 Task: Add an event with the title Project Evaluation and Lessons Learned Discussion, date ''2023/10/27'', time 7:00 AM to 9:00 AMand add a description: The training workshop will begin with an exploration of the key principles and qualities of effective team leadership. Participants will gain an understanding of the different leadership styles and approaches, and how to adapt their leadership style to meet the needs of their team and organization._x000D_
Select event color  Graphite . Add location for the event as: Helsinki, Finland, logged in from the account softage.3@softage.netand send the event invitation to softage.8@softage.net and softage.9@softage.net. Set a reminder for the event Doesn''t repeat
Action: Mouse moved to (60, 95)
Screenshot: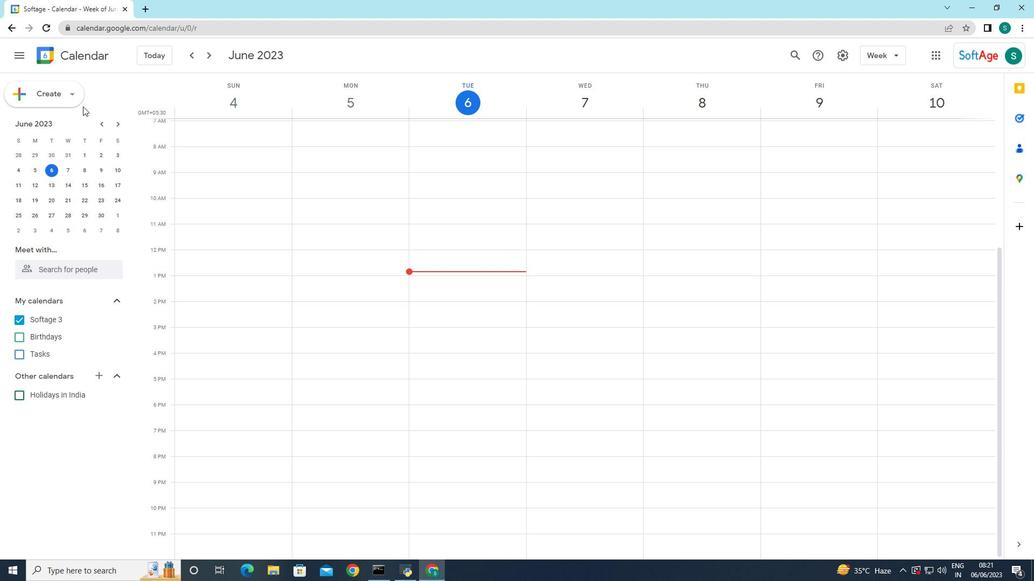 
Action: Mouse pressed left at (60, 95)
Screenshot: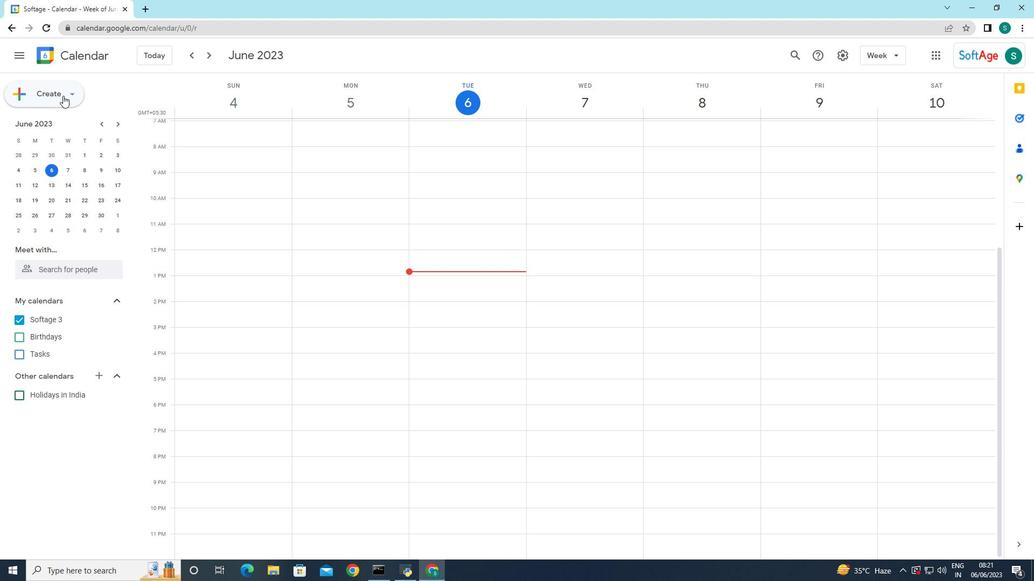 
Action: Mouse moved to (66, 120)
Screenshot: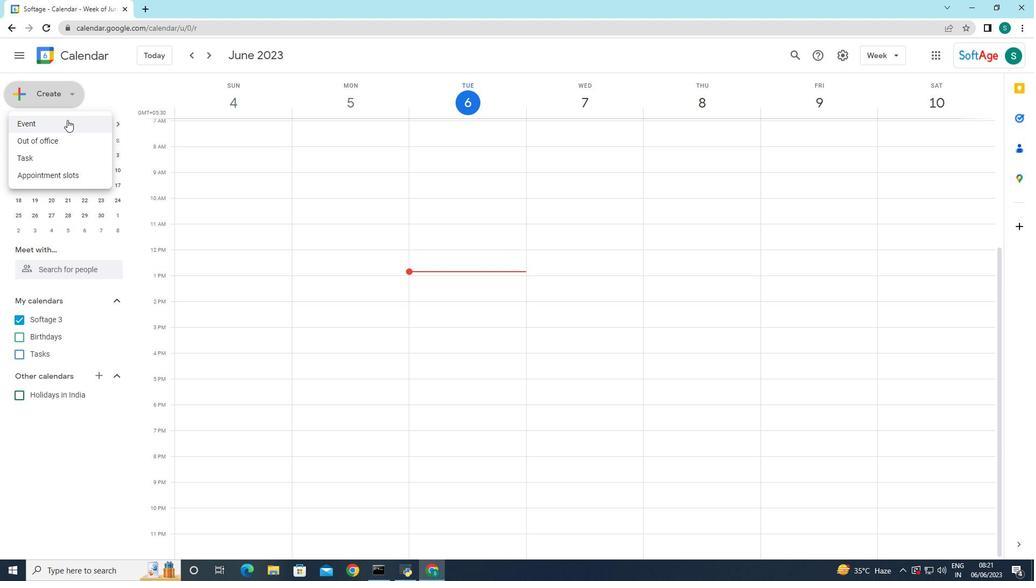 
Action: Mouse pressed left at (66, 120)
Screenshot: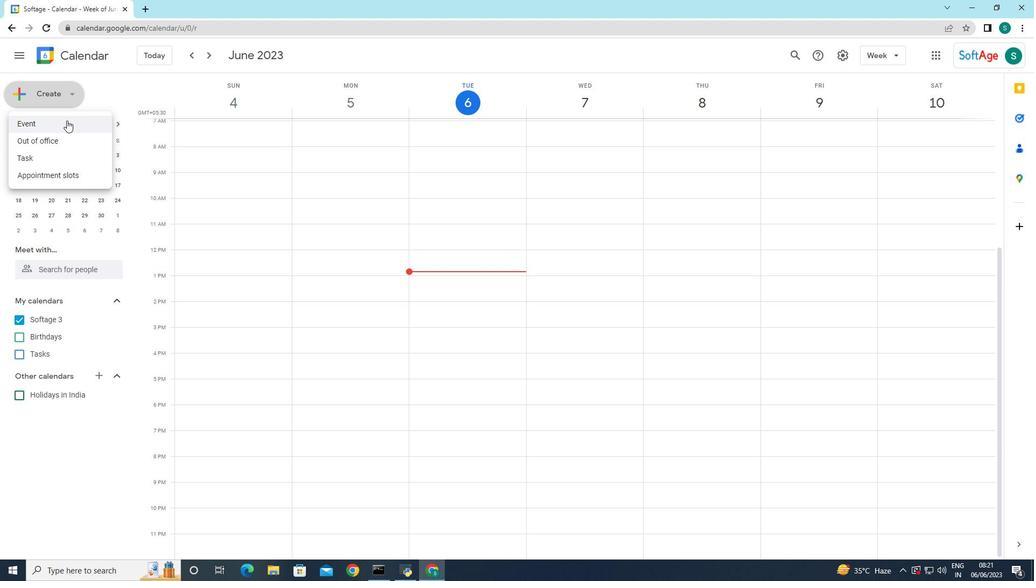
Action: Mouse moved to (326, 431)
Screenshot: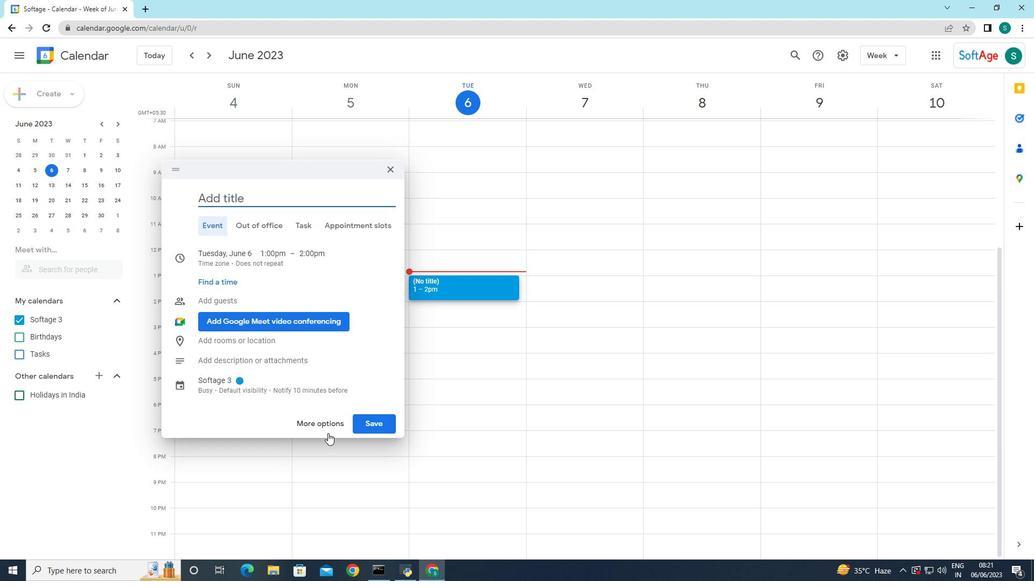 
Action: Mouse pressed left at (326, 431)
Screenshot: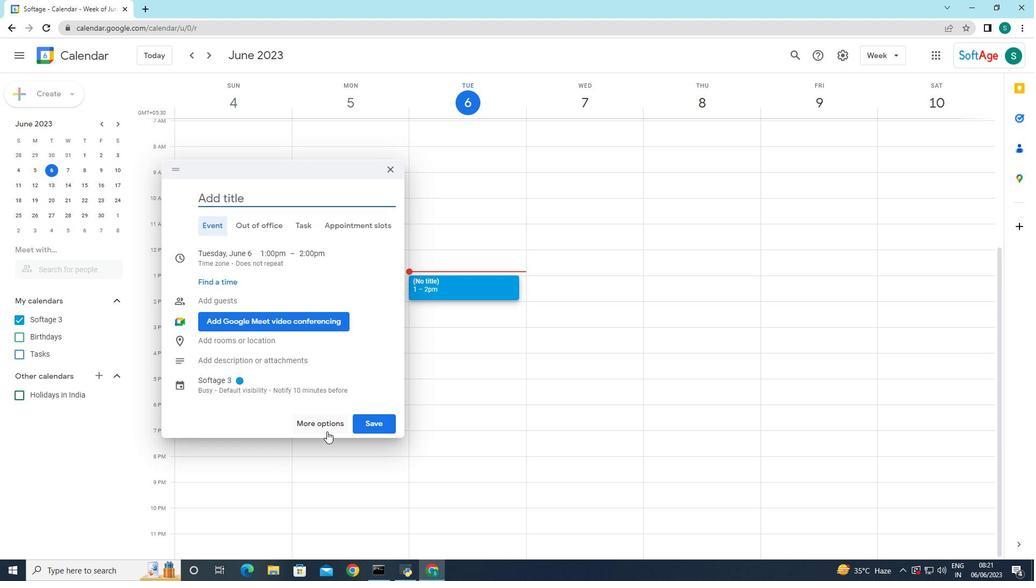 
Action: Mouse moved to (114, 61)
Screenshot: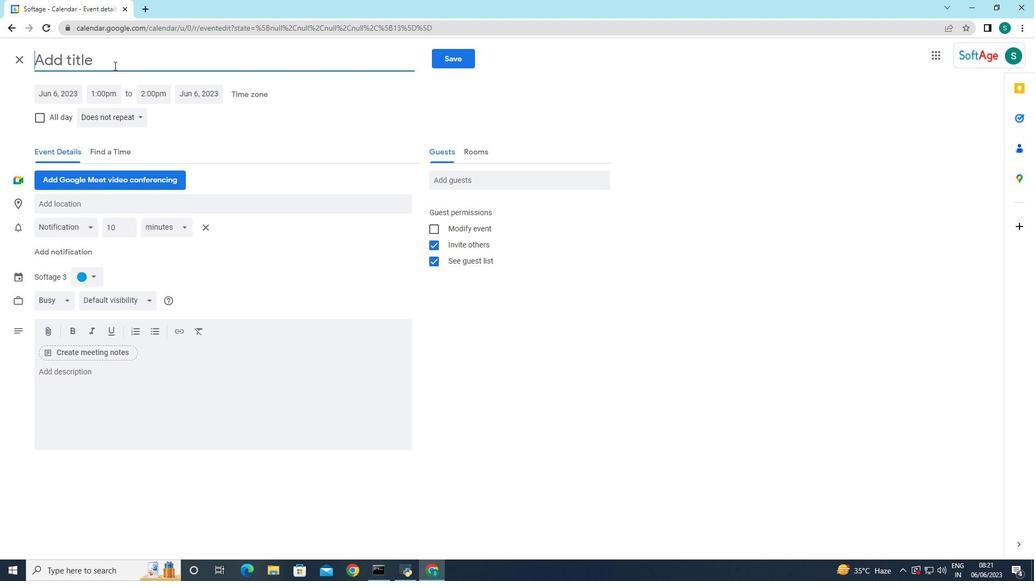 
Action: Mouse pressed left at (114, 61)
Screenshot: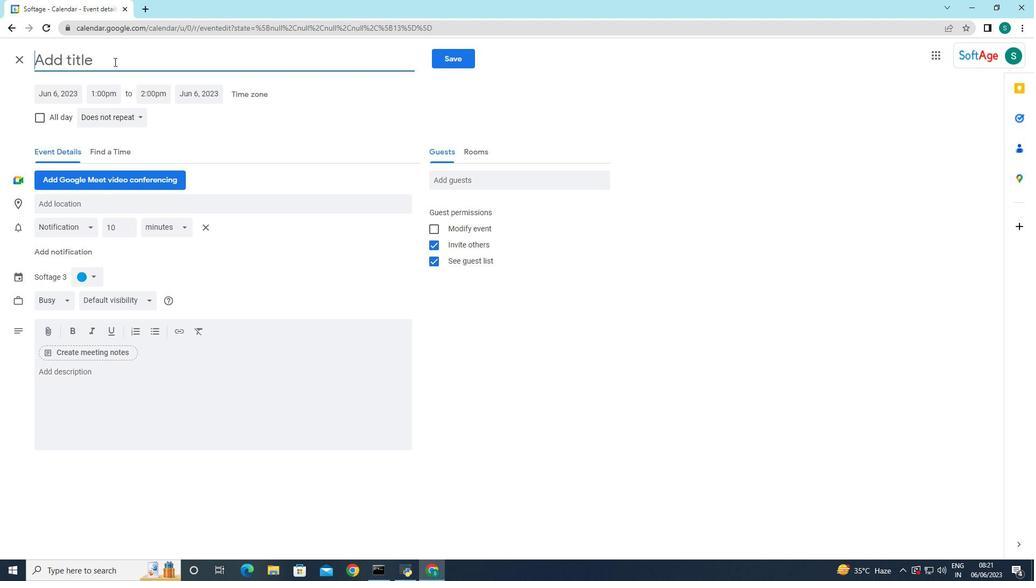 
Action: Key pressed <Key.caps_lock>P<Key.caps_lock>roject<Key.space><Key.caps_lock>E<Key.caps_lock>valuation<Key.space>and<Key.space><Key.caps_lock>L<Key.caps_lock>essons<Key.space><Key.caps_lock>LE=<Key.caps_lock>e<Key.backspace><Key.backspace><Key.backspace>earned<Key.space><Key.caps_lock>D<Key.caps_lock>iscussion<Key.space><Key.backspace>
Screenshot: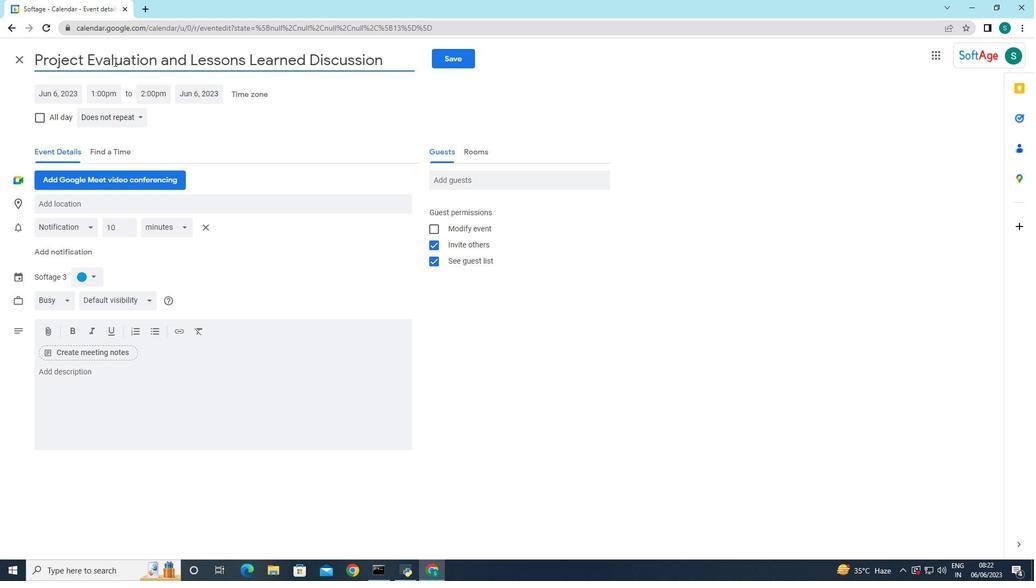 
Action: Mouse moved to (295, 131)
Screenshot: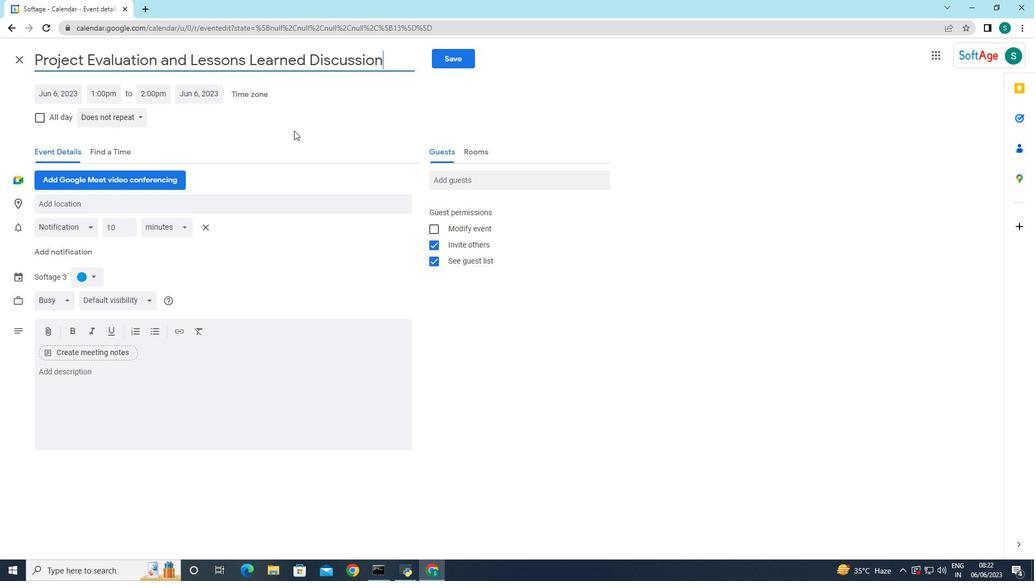 
Action: Mouse pressed left at (295, 131)
Screenshot: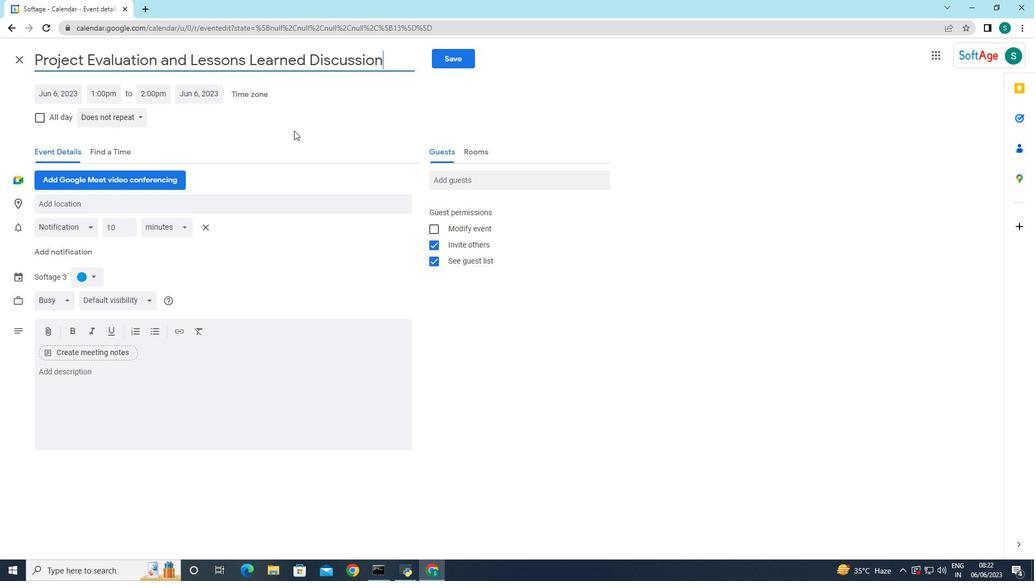 
Action: Mouse moved to (97, 92)
Screenshot: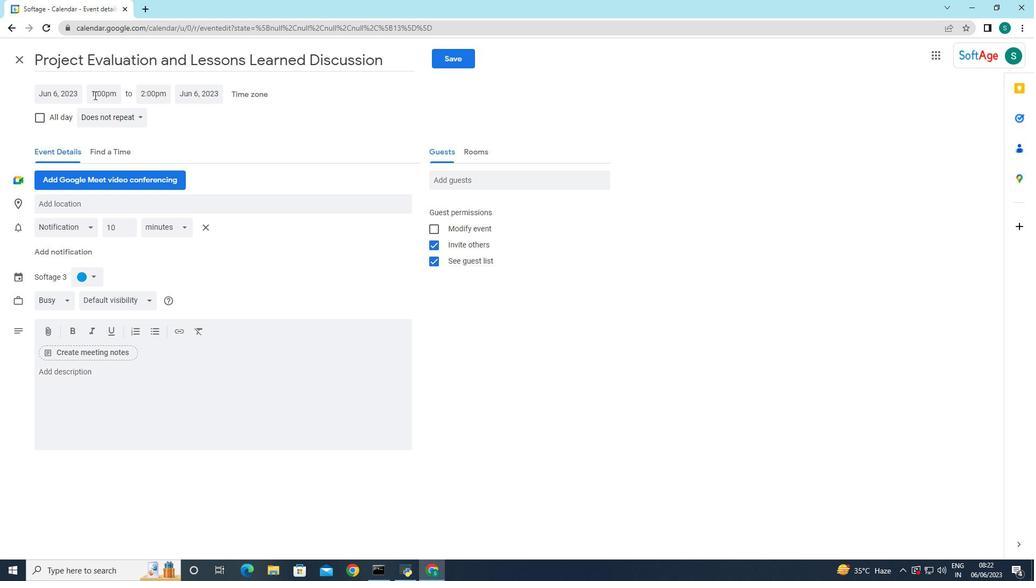 
Action: Mouse pressed left at (97, 92)
Screenshot: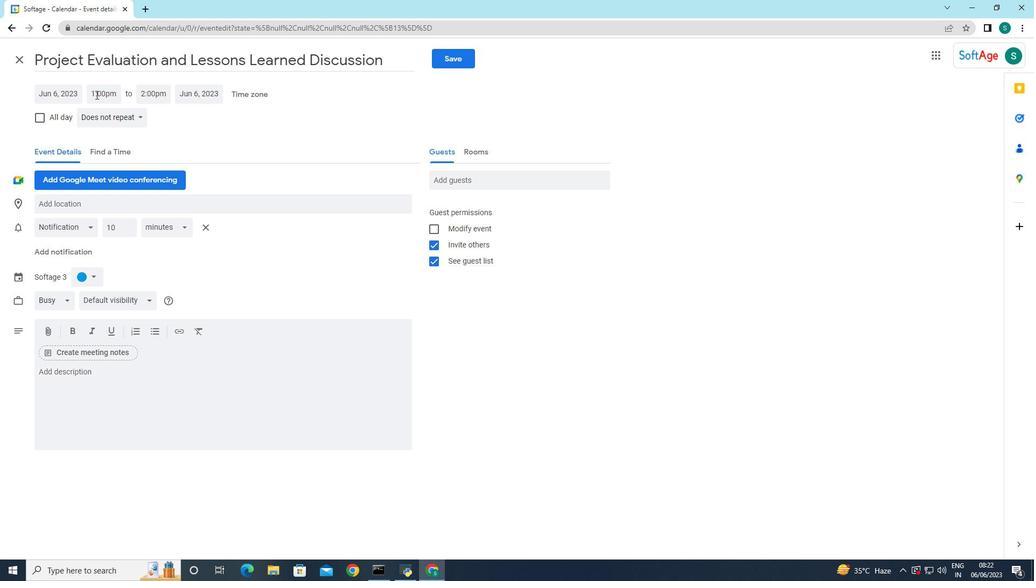 
Action: Mouse moved to (121, 187)
Screenshot: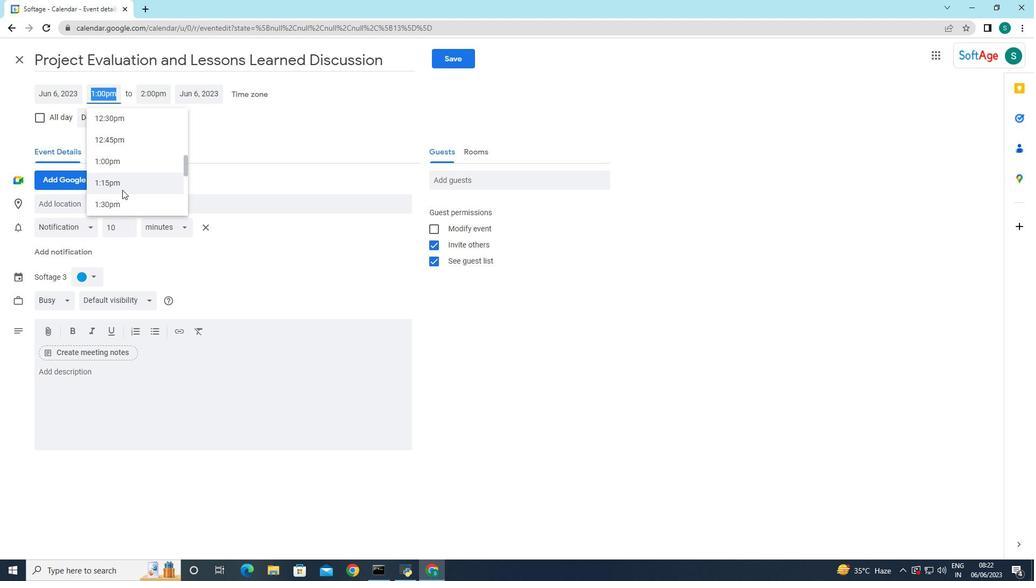
Action: Mouse scrolled (121, 187) with delta (0, 0)
Screenshot: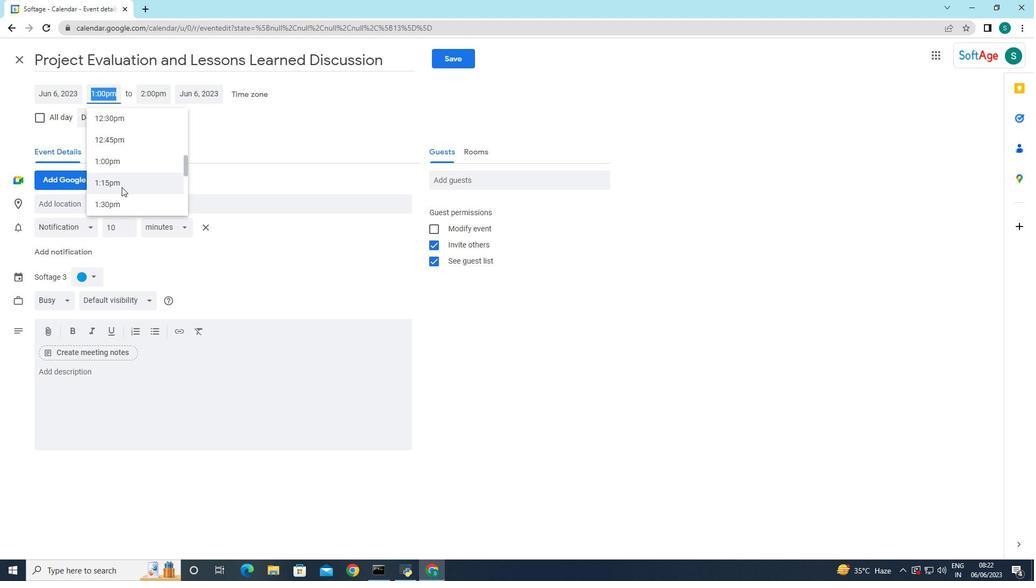 
Action: Mouse scrolled (121, 187) with delta (0, 0)
Screenshot: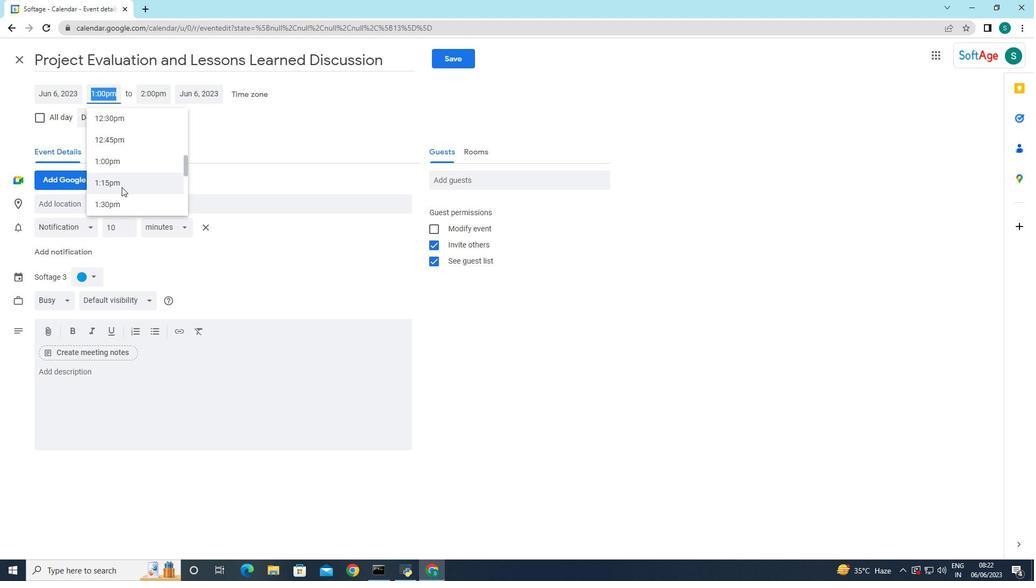 
Action: Mouse scrolled (121, 187) with delta (0, 0)
Screenshot: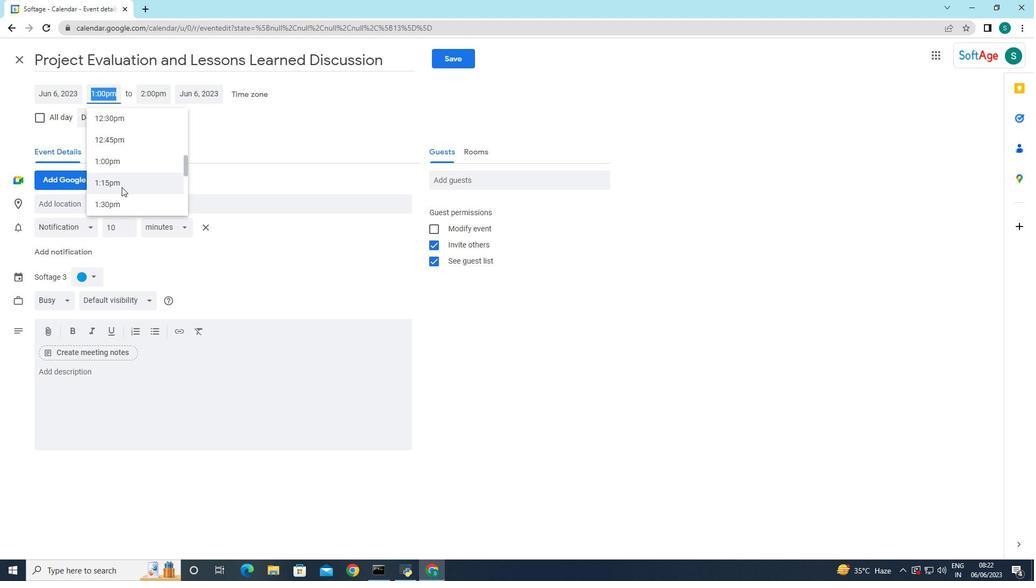 
Action: Mouse moved to (121, 186)
Screenshot: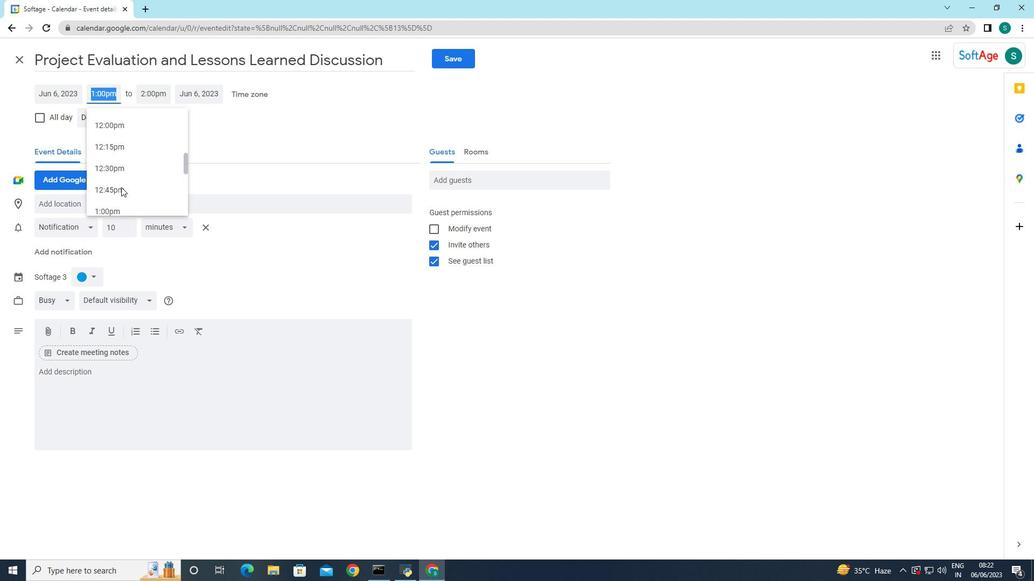 
Action: Mouse scrolled (121, 187) with delta (0, 0)
Screenshot: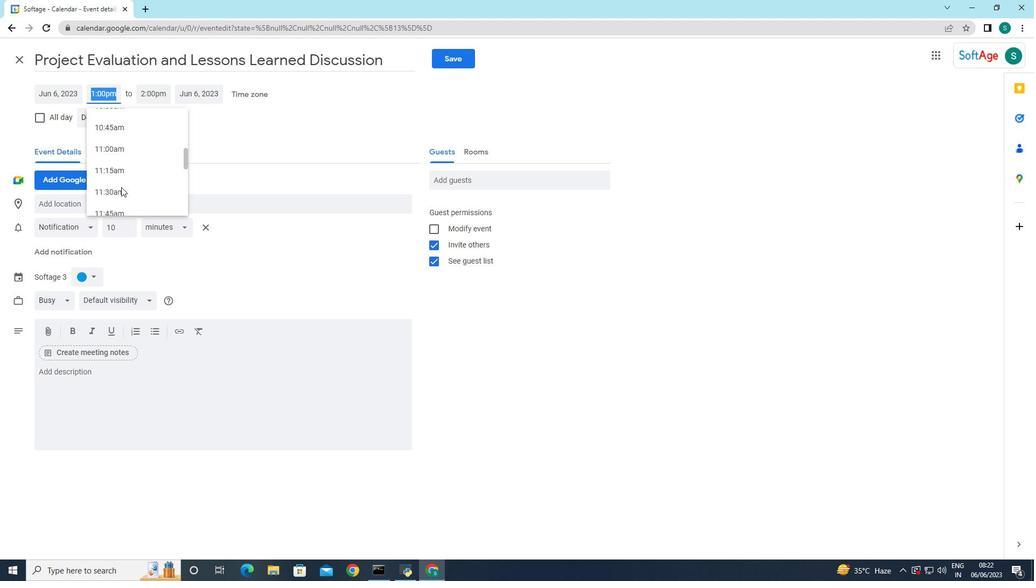 
Action: Mouse scrolled (121, 187) with delta (0, 0)
Screenshot: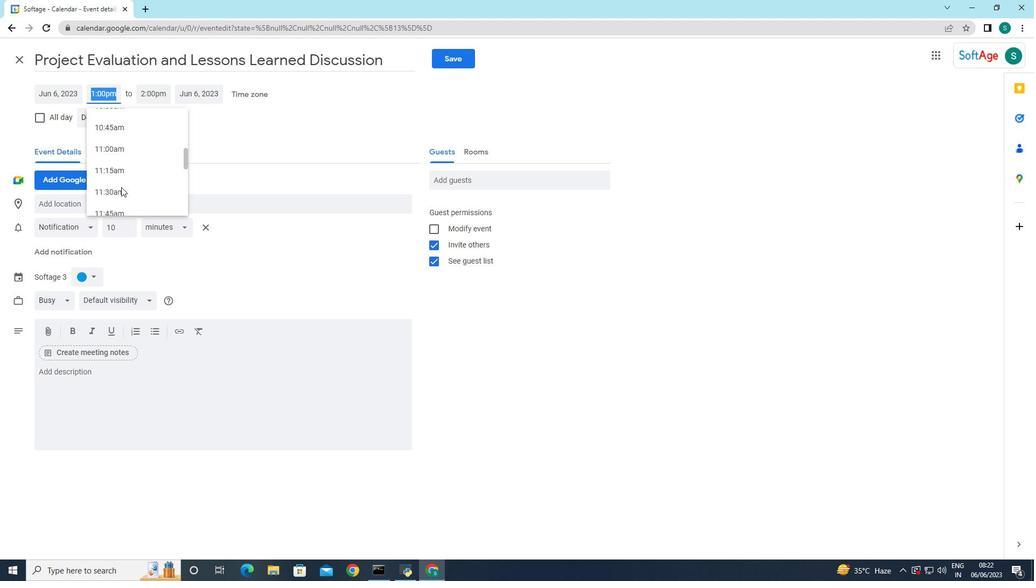 
Action: Mouse scrolled (121, 187) with delta (0, 0)
Screenshot: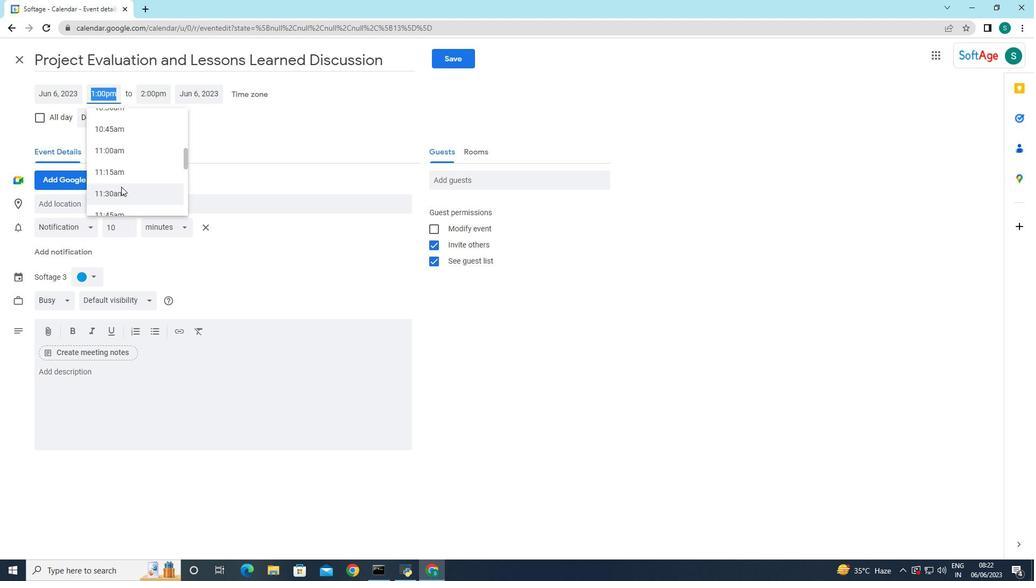 
Action: Mouse scrolled (121, 187) with delta (0, 0)
Screenshot: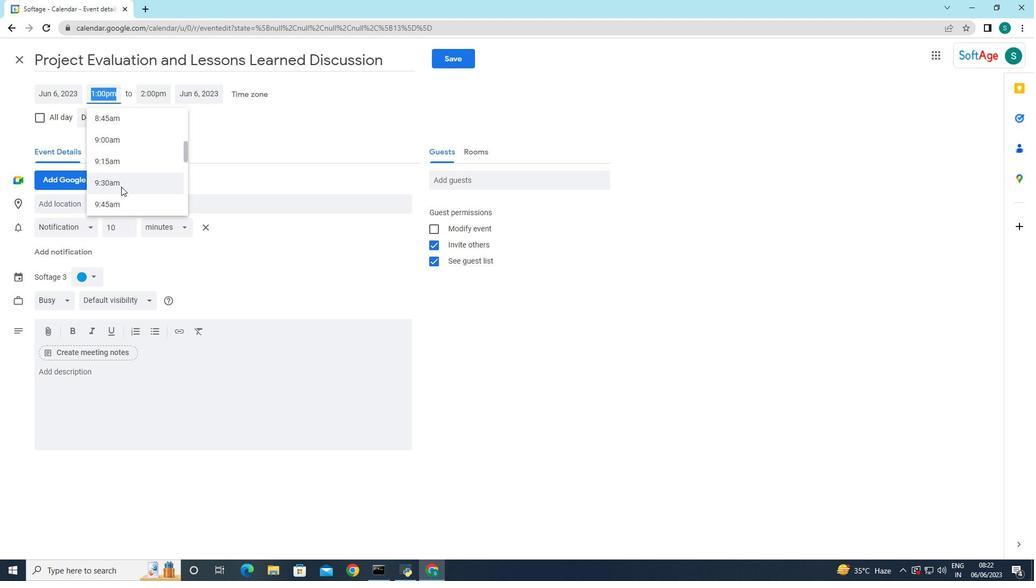 
Action: Mouse scrolled (121, 187) with delta (0, 0)
Screenshot: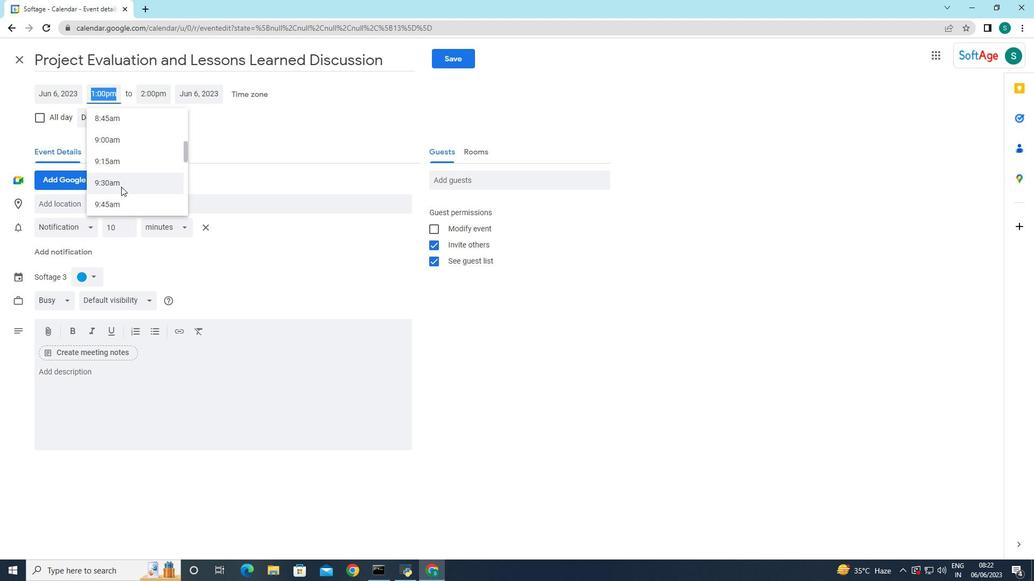 
Action: Mouse moved to (114, 131)
Screenshot: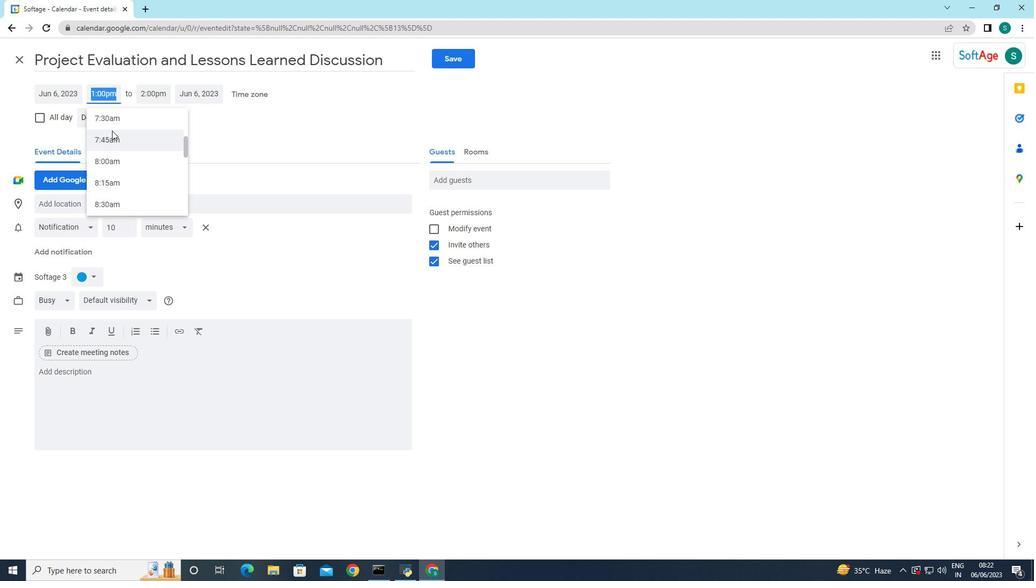 
Action: Mouse scrolled (114, 132) with delta (0, 0)
Screenshot: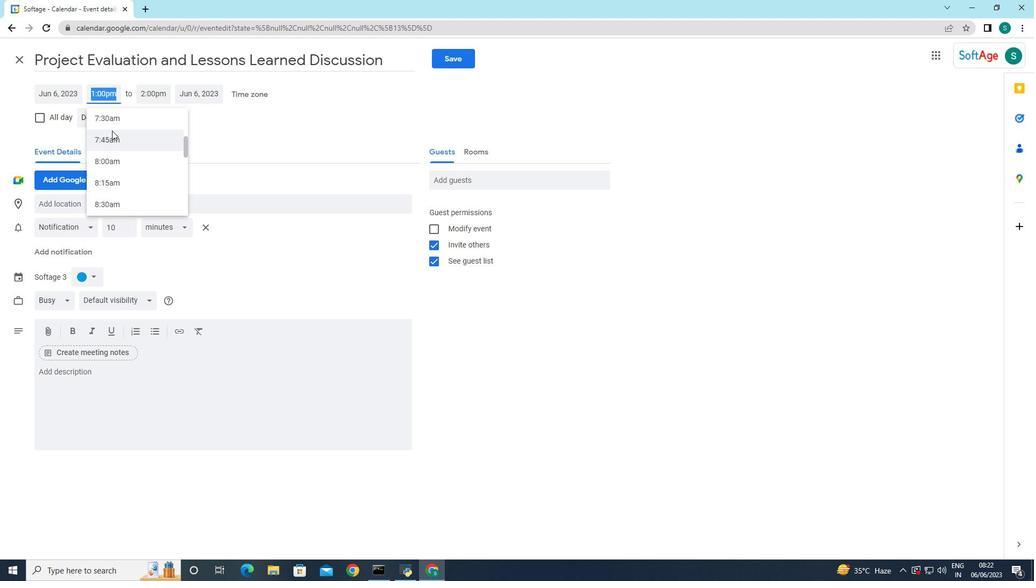 
Action: Mouse moved to (113, 172)
Screenshot: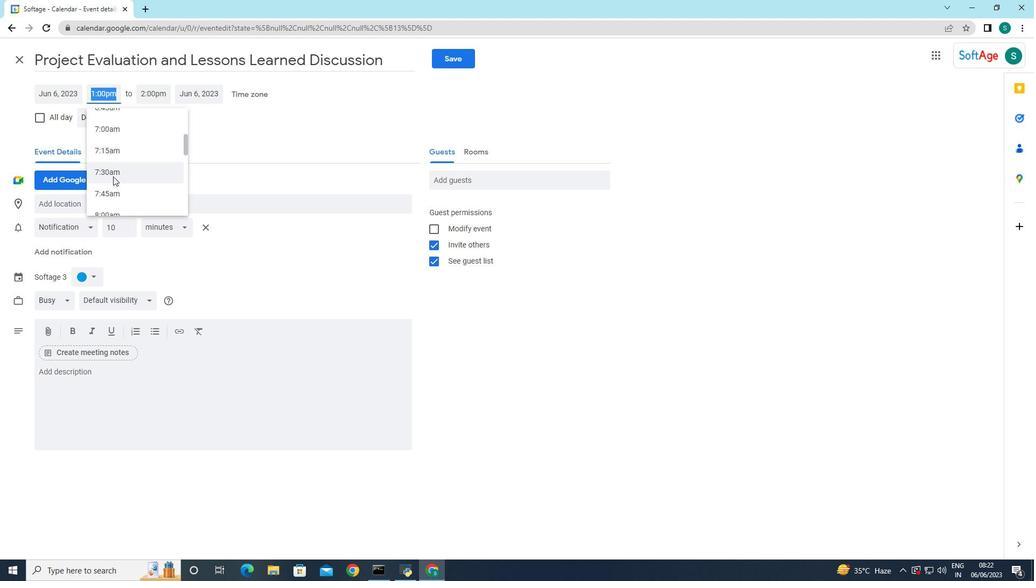 
Action: Mouse pressed left at (113, 172)
Screenshot: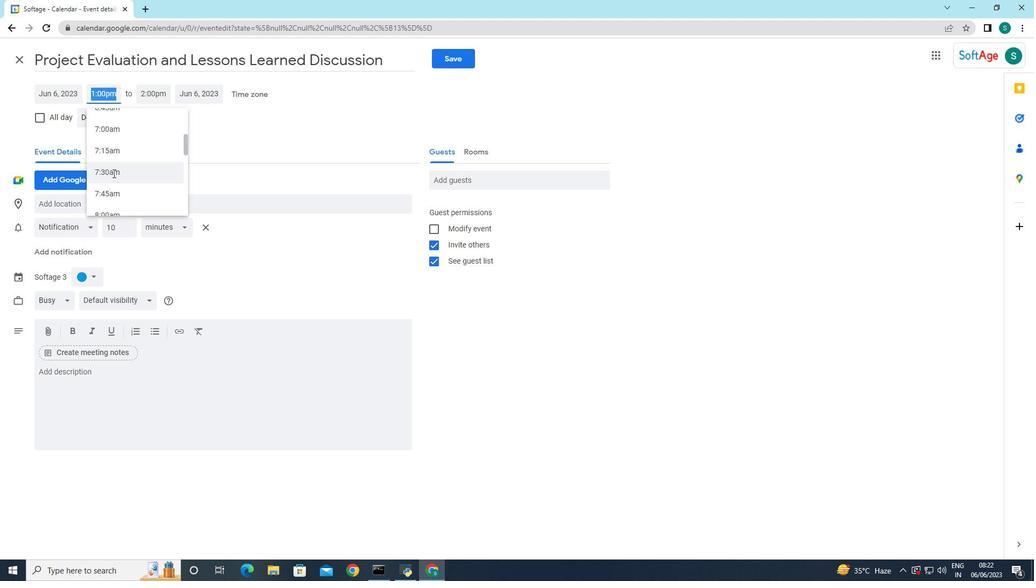 
Action: Mouse moved to (101, 91)
Screenshot: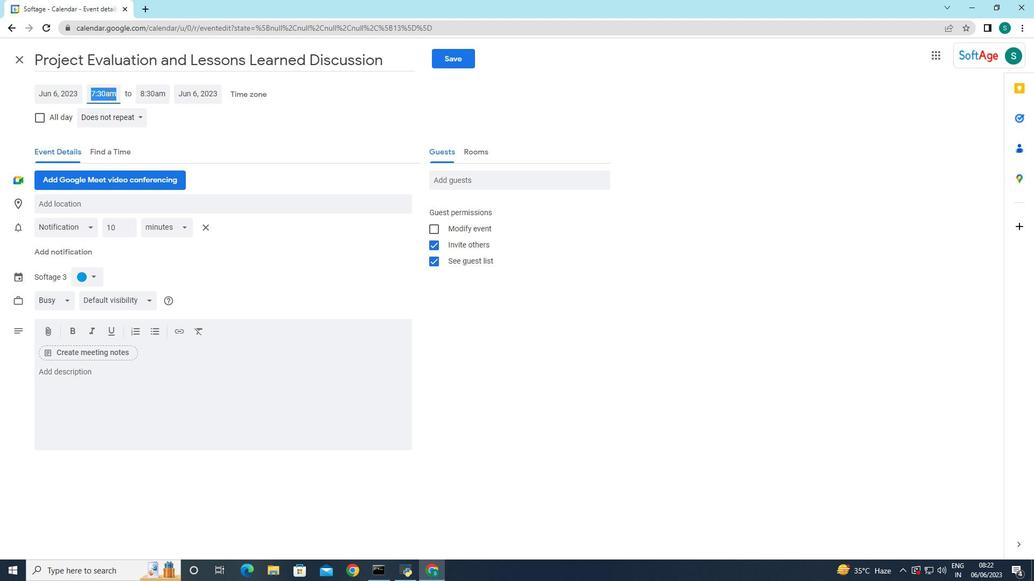 
Action: Mouse pressed left at (101, 91)
Screenshot: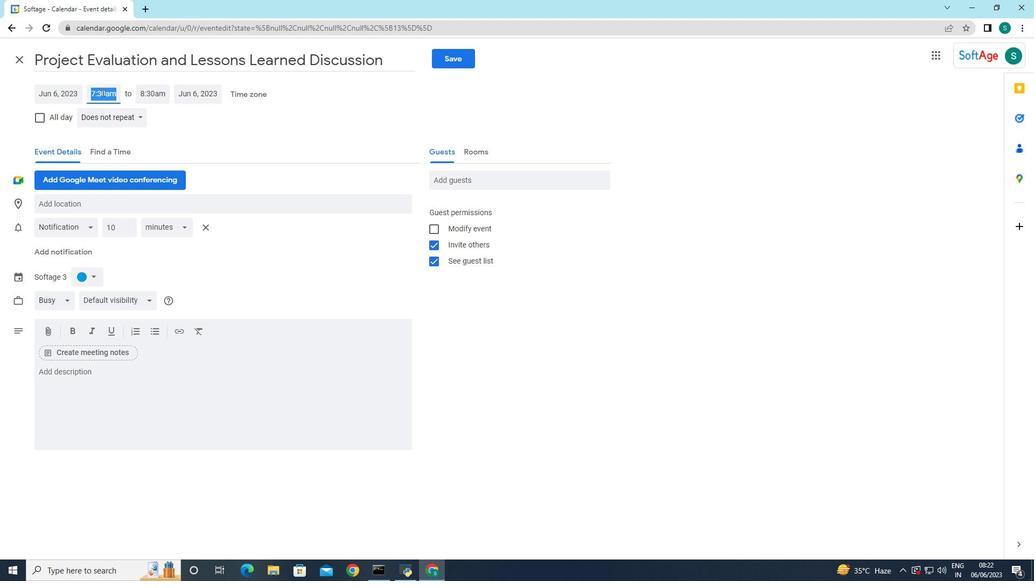 
Action: Mouse moved to (130, 121)
Screenshot: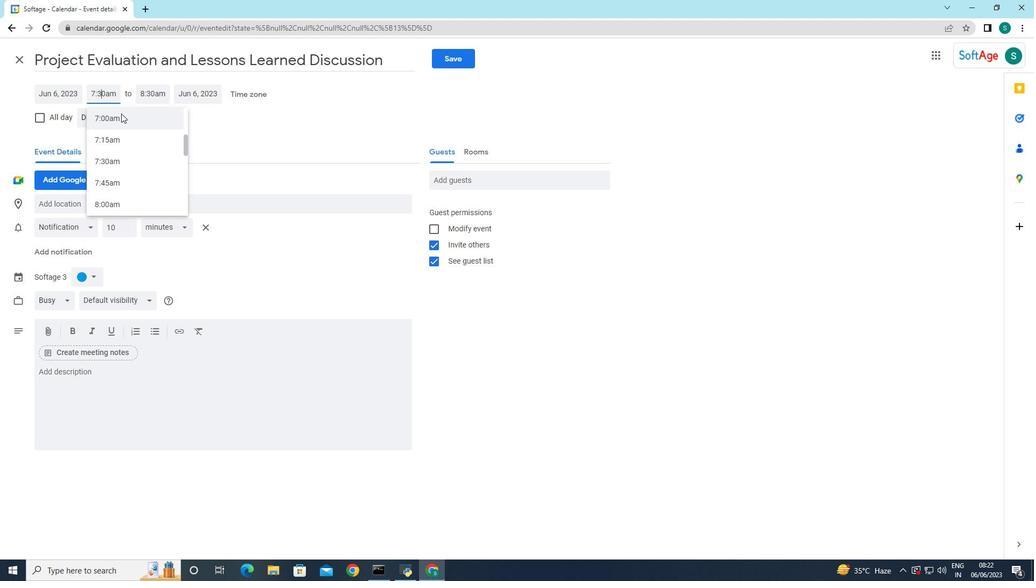 
Action: Key pressed <Key.backspace>0
Screenshot: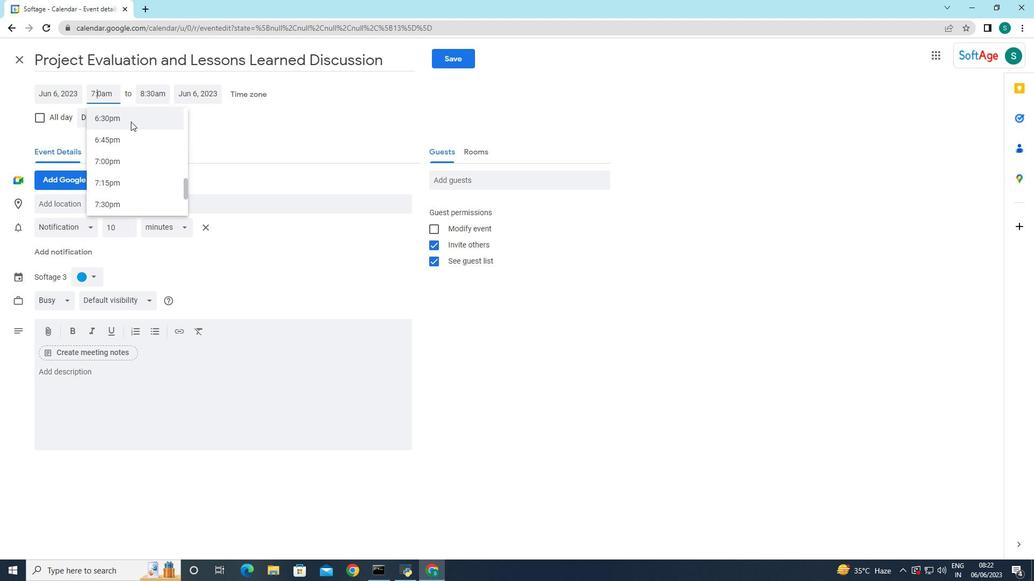 
Action: Mouse moved to (248, 131)
Screenshot: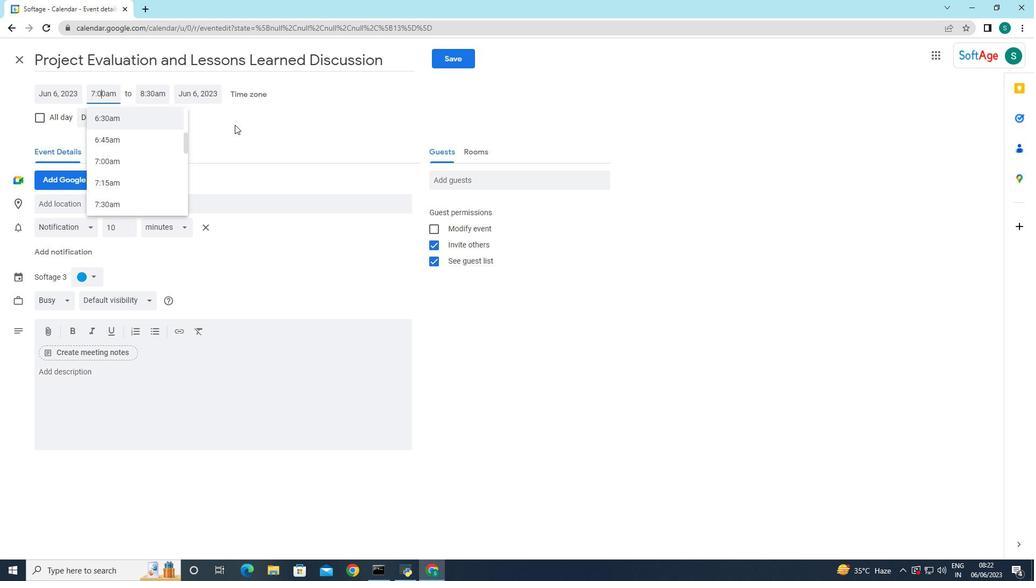 
Action: Mouse pressed left at (248, 131)
Screenshot: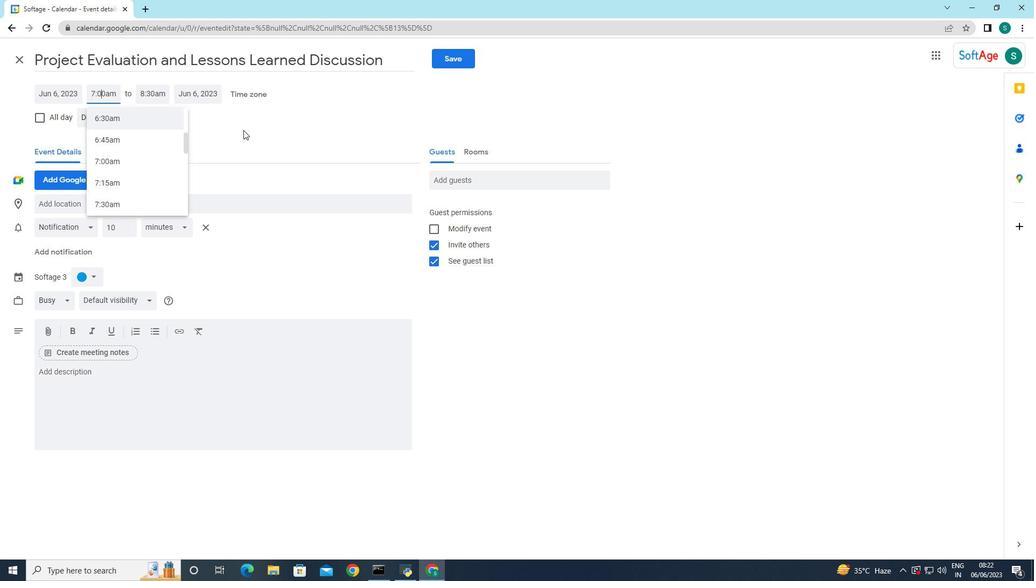 
Action: Mouse moved to (163, 98)
Screenshot: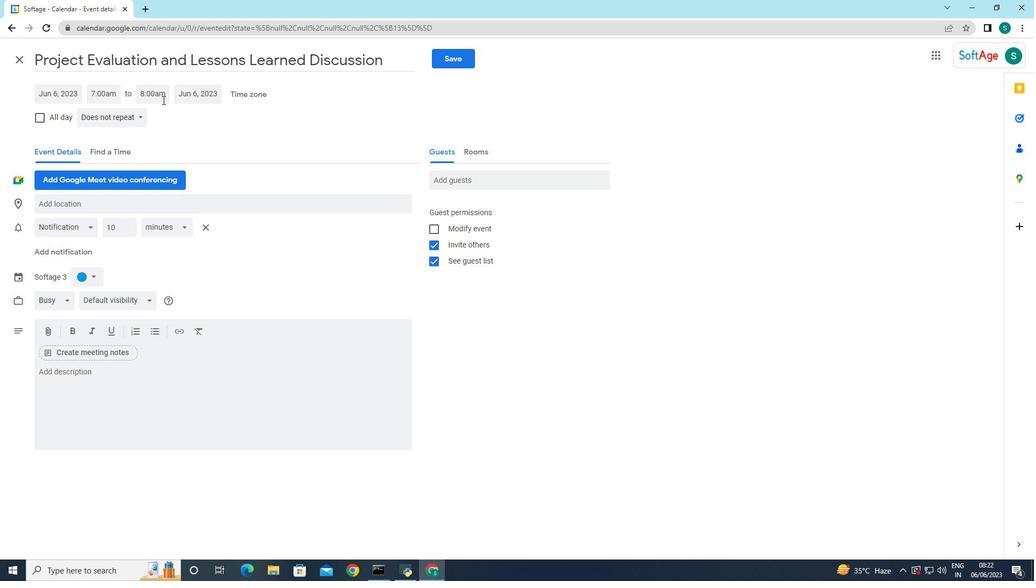 
Action: Mouse pressed left at (163, 98)
Screenshot: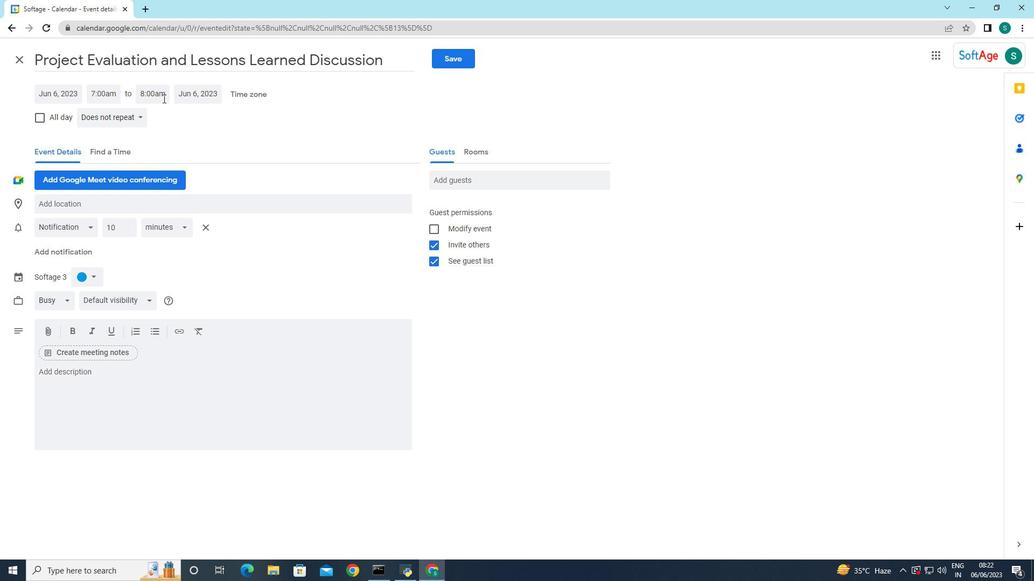 
Action: Mouse moved to (170, 205)
Screenshot: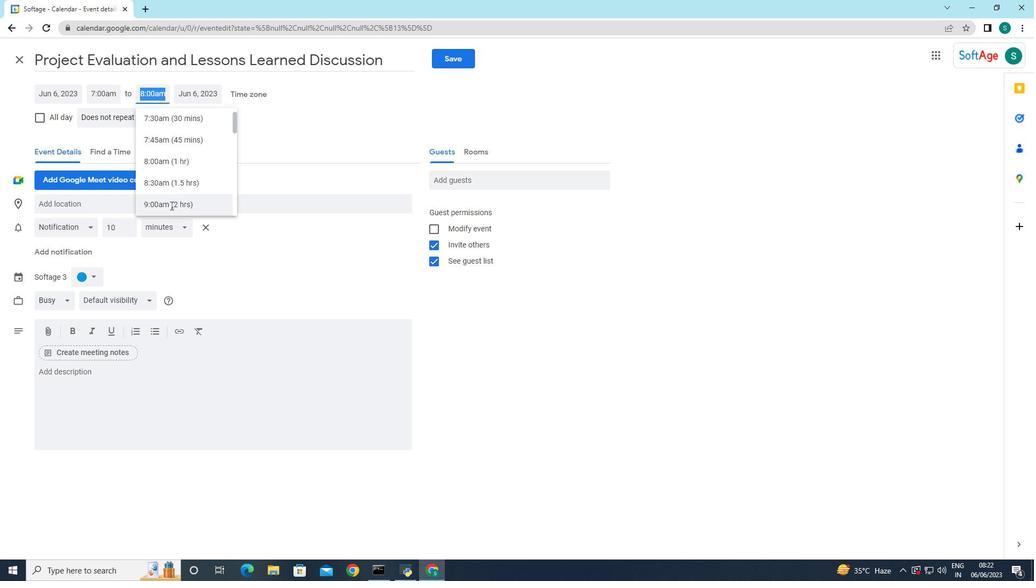 
Action: Mouse pressed left at (170, 205)
Screenshot: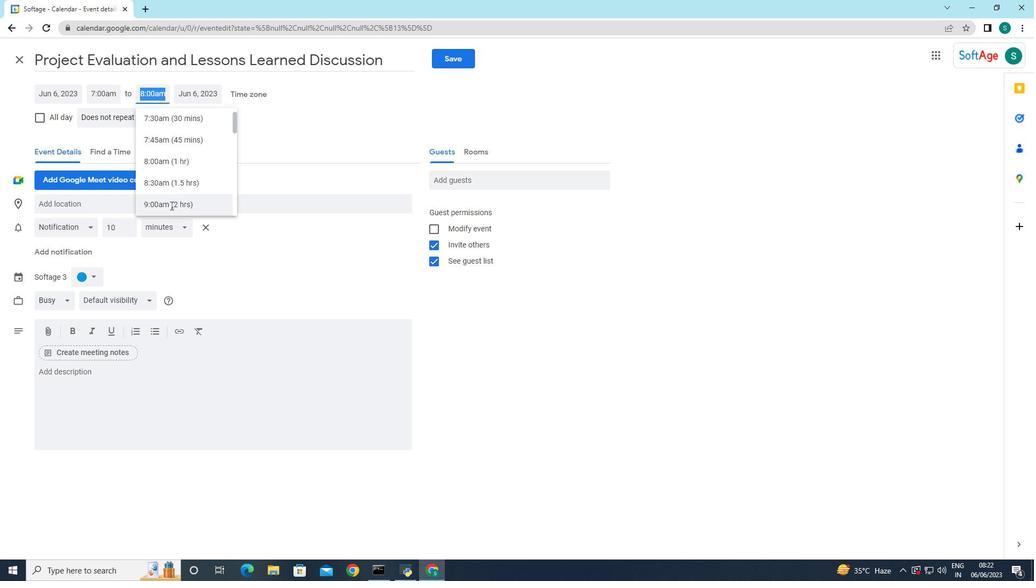 
Action: Mouse moved to (243, 144)
Screenshot: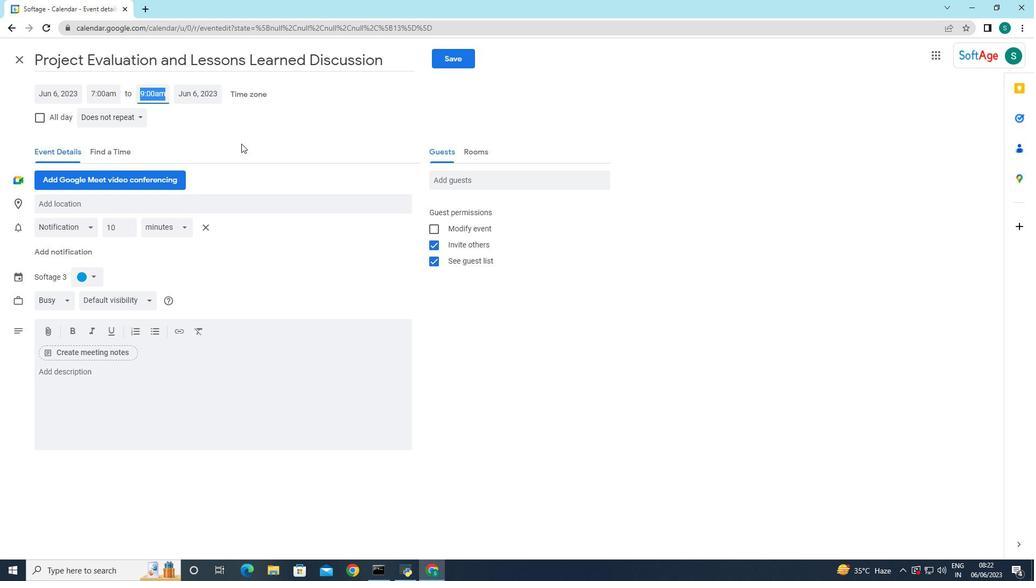 
Action: Mouse pressed left at (243, 144)
Screenshot: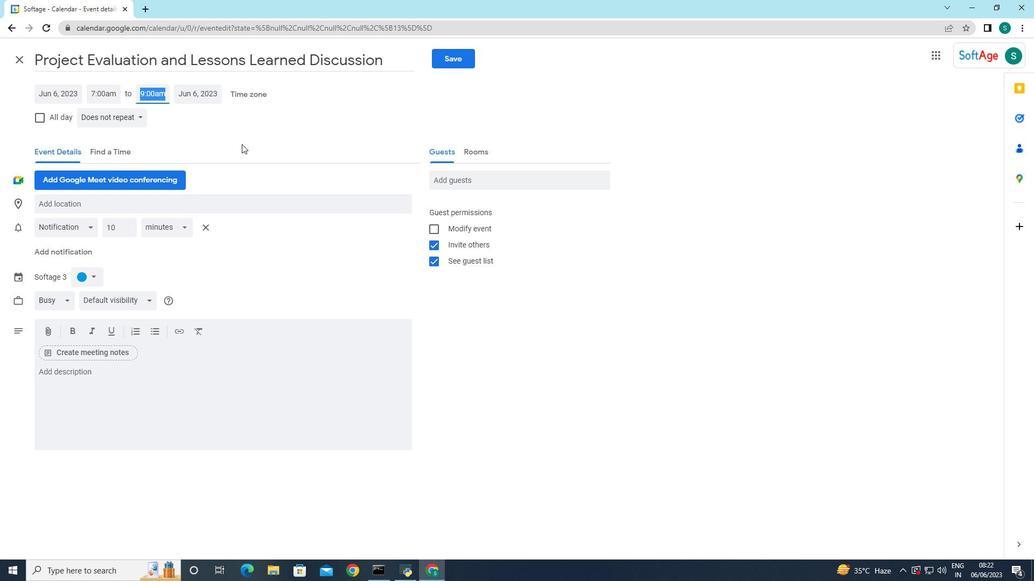 
Action: Mouse moved to (63, 379)
Screenshot: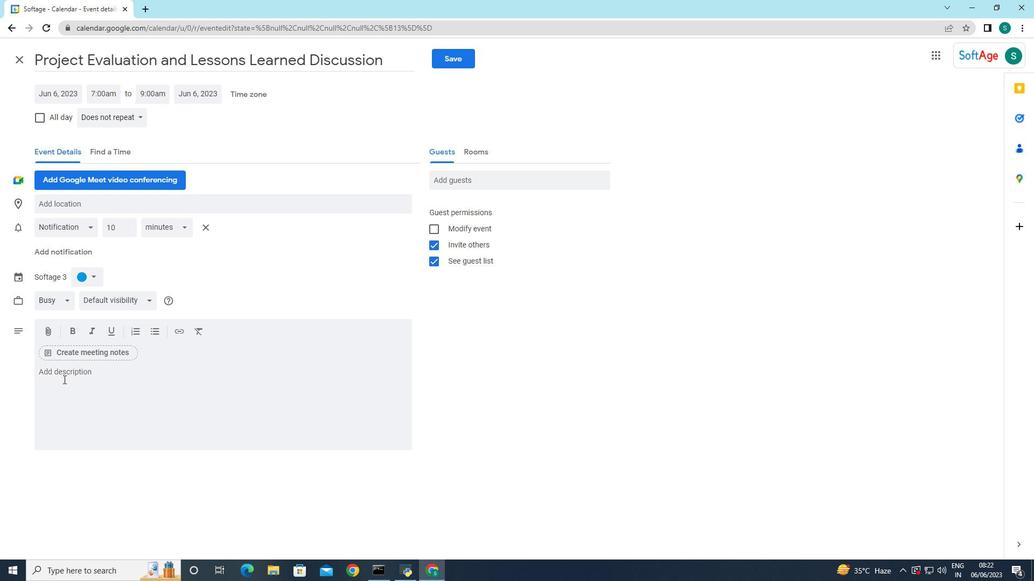 
Action: Mouse pressed left at (63, 379)
Screenshot: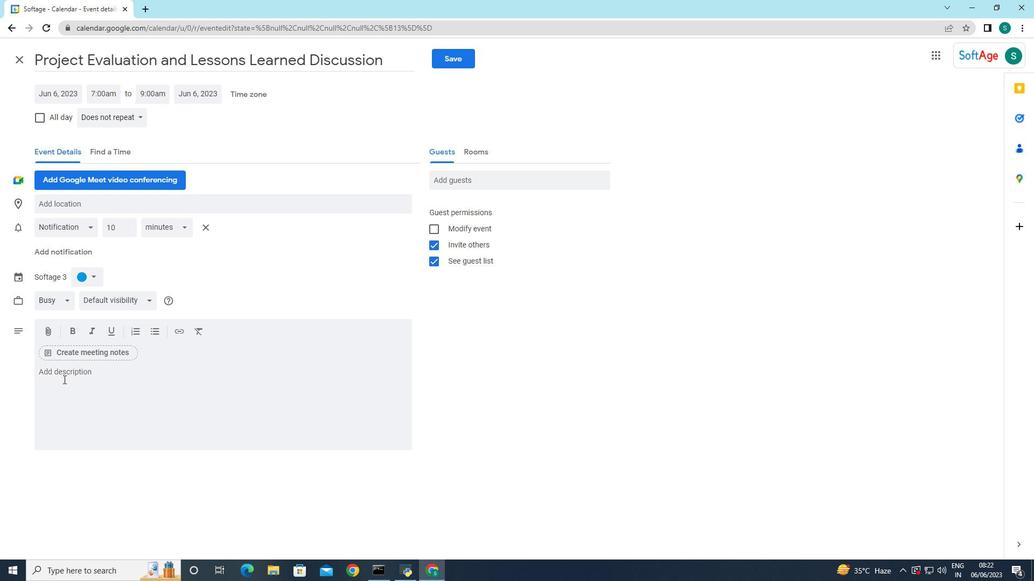 
Action: Key pressed <Key.caps_lock>T<Key.caps_lock>he<Key.space>training<Key.space>workshop<Key.space>will<Key.space>begin<Key.space>with<Key.space>an<Key.space>exploration<Key.space>of<Key.space>the<Key.space>key<Key.space>principles<Key.space>and<Key.space>qualities<Key.space>of<Key.space>effective<Key.space>team<Key.space>leadershop.<Key.space><Key.caps_lock>P<Key.caps_lock>articipants<Key.space>will<Key.space>ga
Screenshot: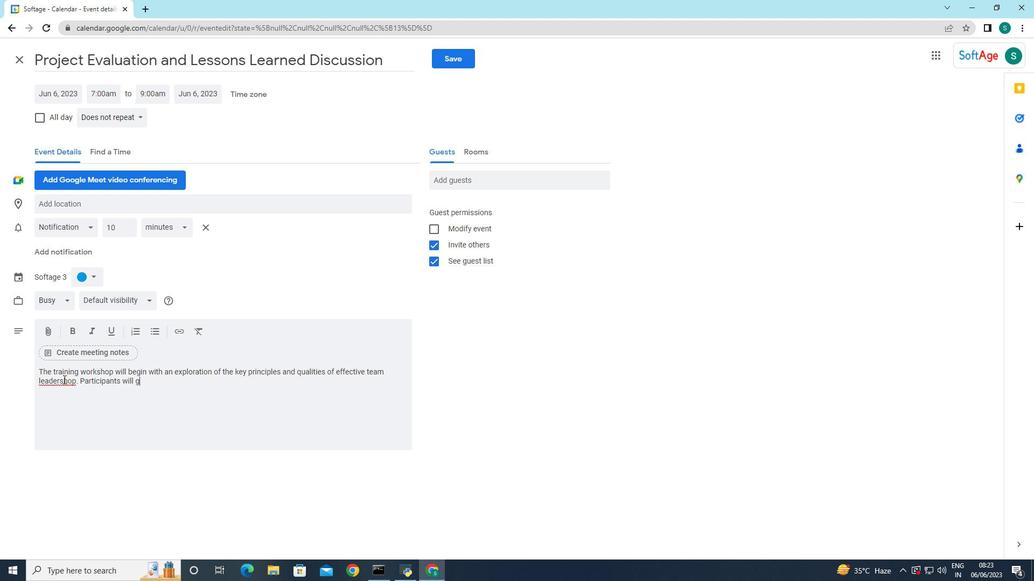 
Action: Mouse moved to (62, 386)
Screenshot: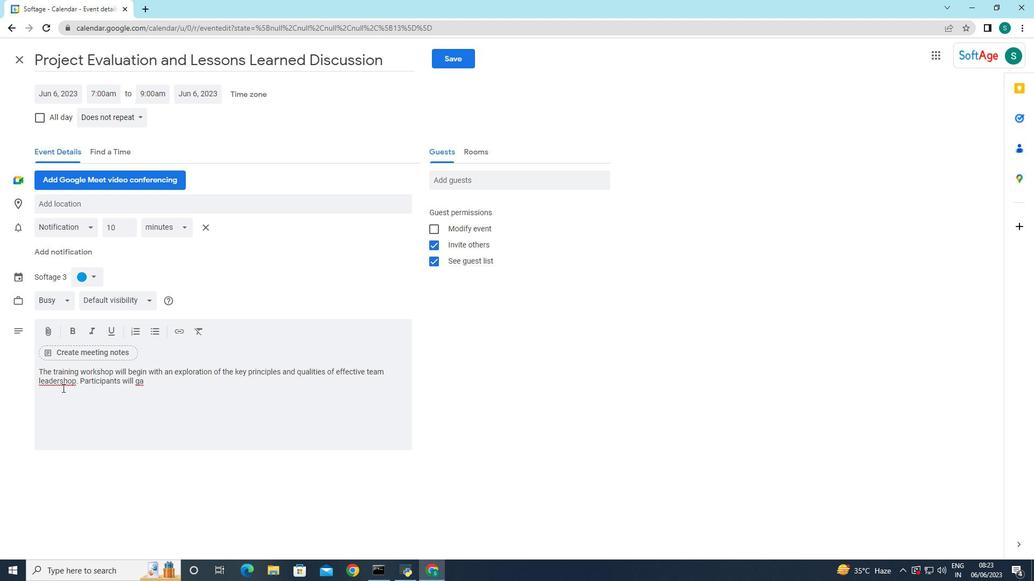 
Action: Mouse pressed right at (62, 386)
Screenshot: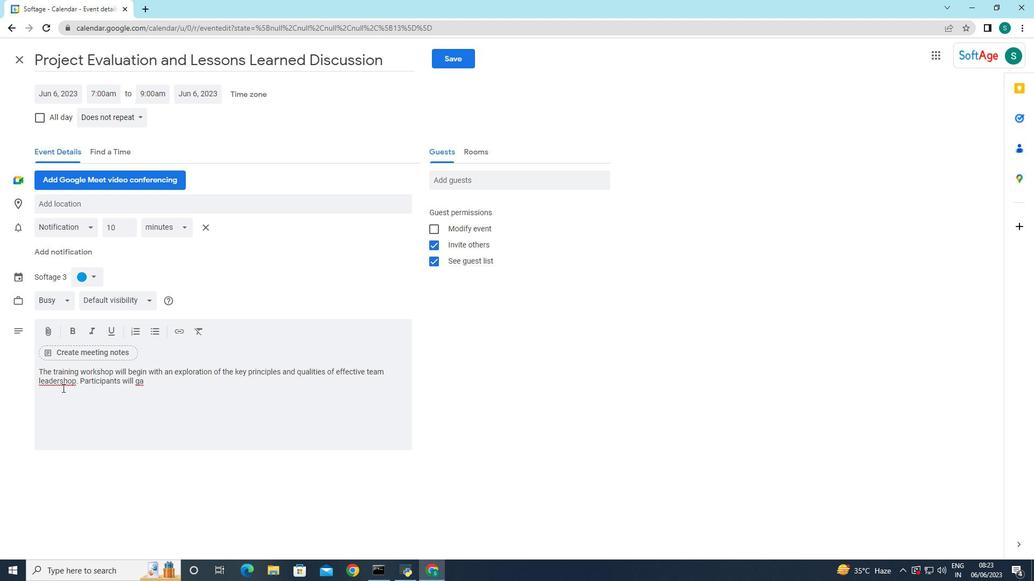 
Action: Mouse moved to (80, 398)
Screenshot: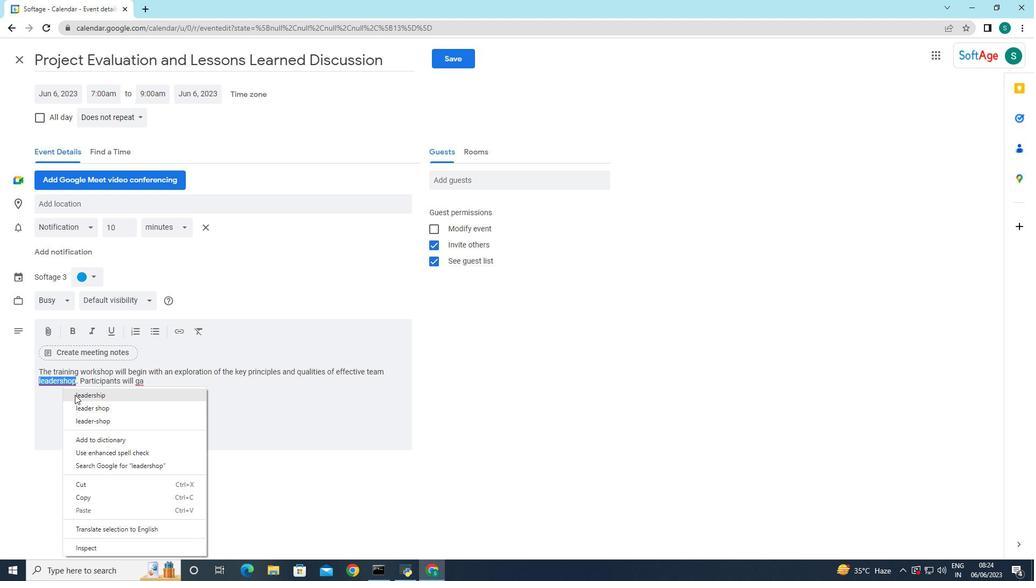 
Action: Mouse pressed left at (80, 398)
Screenshot: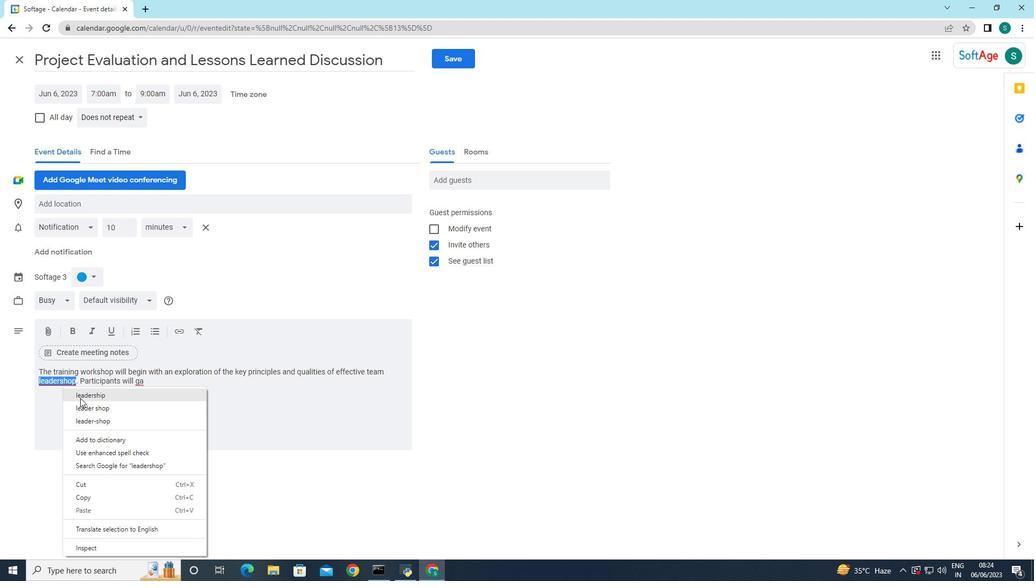 
Action: Mouse moved to (182, 380)
Screenshot: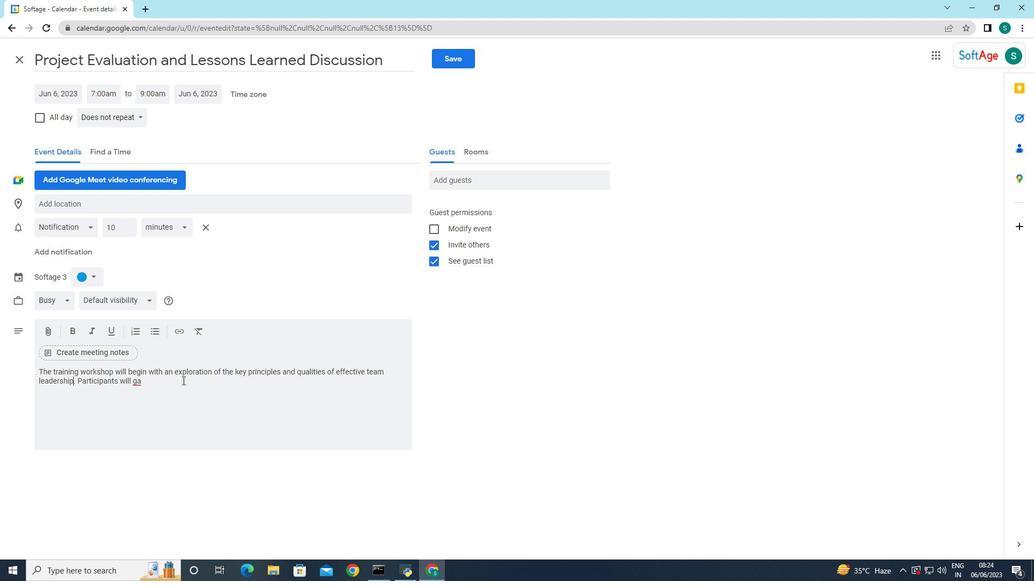 
Action: Mouse pressed left at (182, 380)
Screenshot: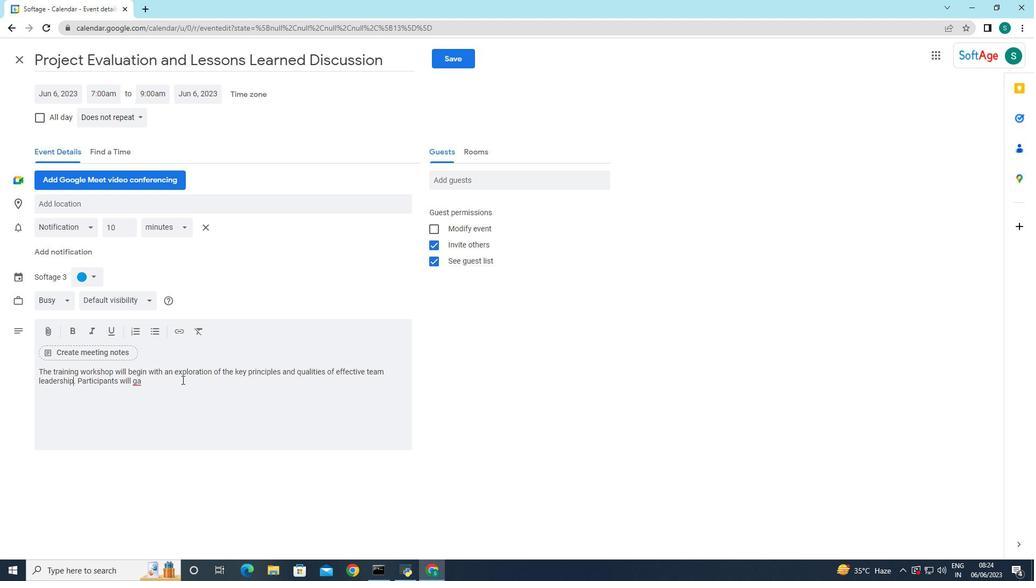
Action: Key pressed in<Key.space>an<Key.space>understanding<Key.space>of<Key.space>the<Key.space>different<Key.space>leaderdhip<Key.backspace><Key.backspace><Key.backspace><Key.backspace>ship<Key.space>sy<Key.backspace>tyle<Key.space>s=<Key.backspace><Key.backspace>and<Key.space>approaches,<Key.space>and<Key.space>how<Key.space>to<Key.space>adapt<Key.space>their<Key.space>leadership<Key.space>style<Key.space>to<Key.space>meet<Key.space>the<Key.space>needs<Key.space>of<Key.space>their<Key.space>team<Key.space>and<Key.space>organization.
Screenshot: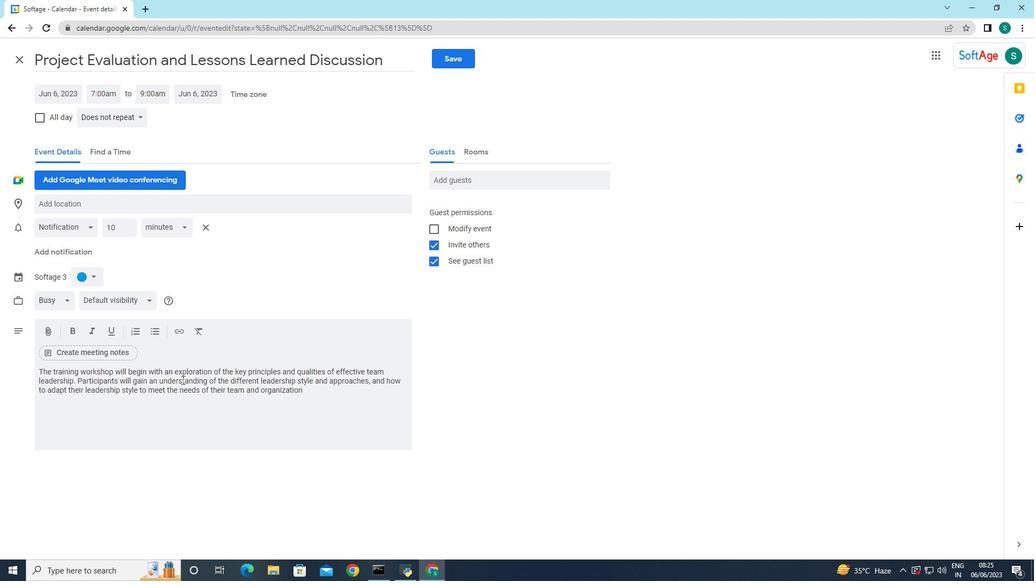 
Action: Mouse moved to (93, 277)
Screenshot: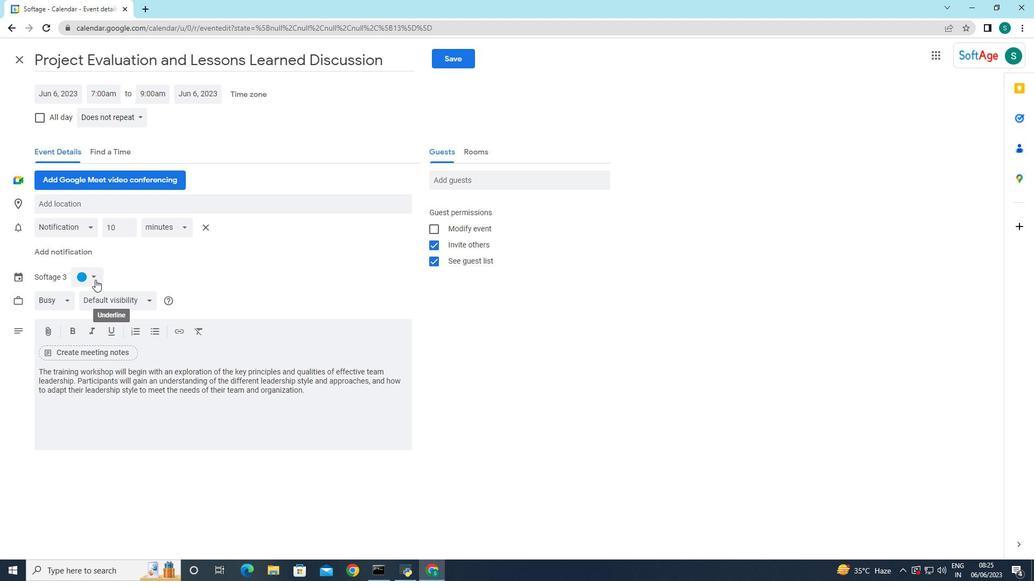 
Action: Mouse pressed left at (93, 277)
Screenshot: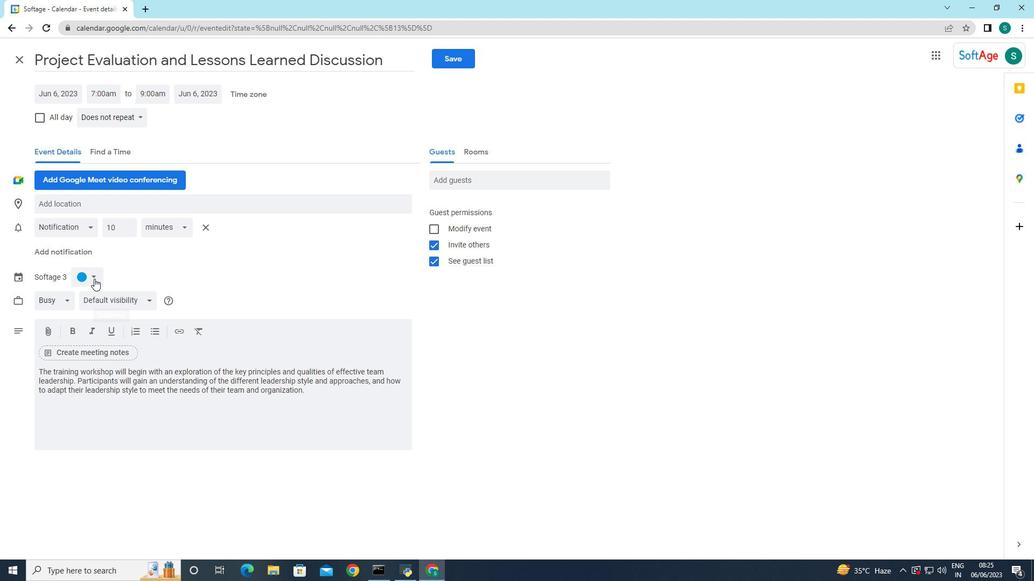 
Action: Mouse moved to (80, 341)
Screenshot: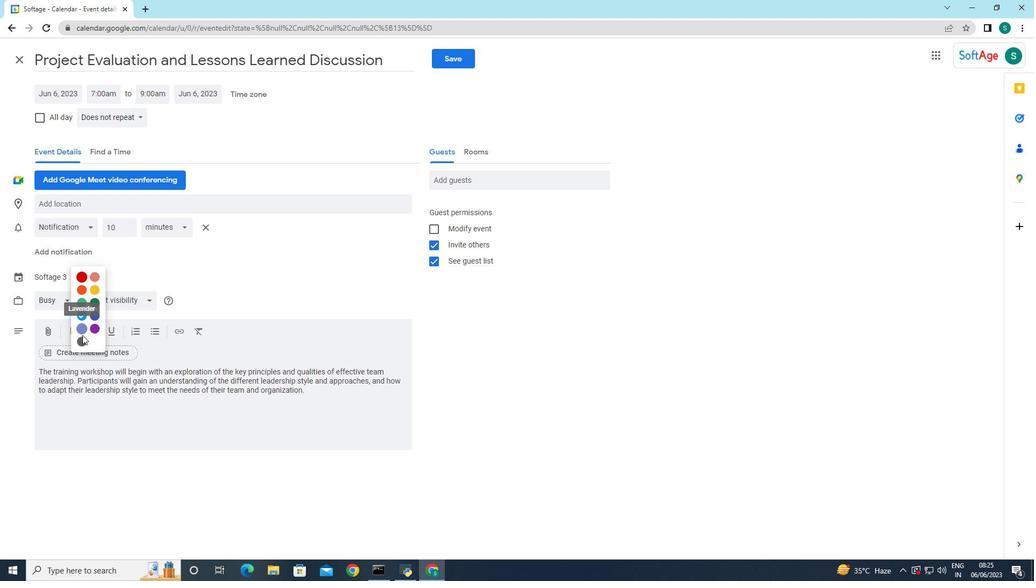 
Action: Mouse pressed left at (80, 341)
Screenshot: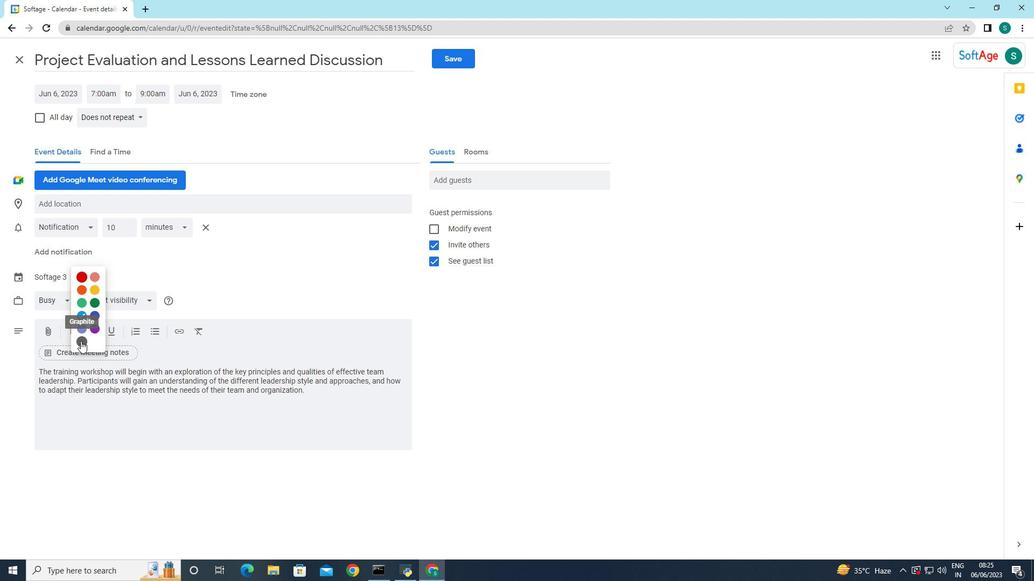
Action: Mouse moved to (126, 205)
Screenshot: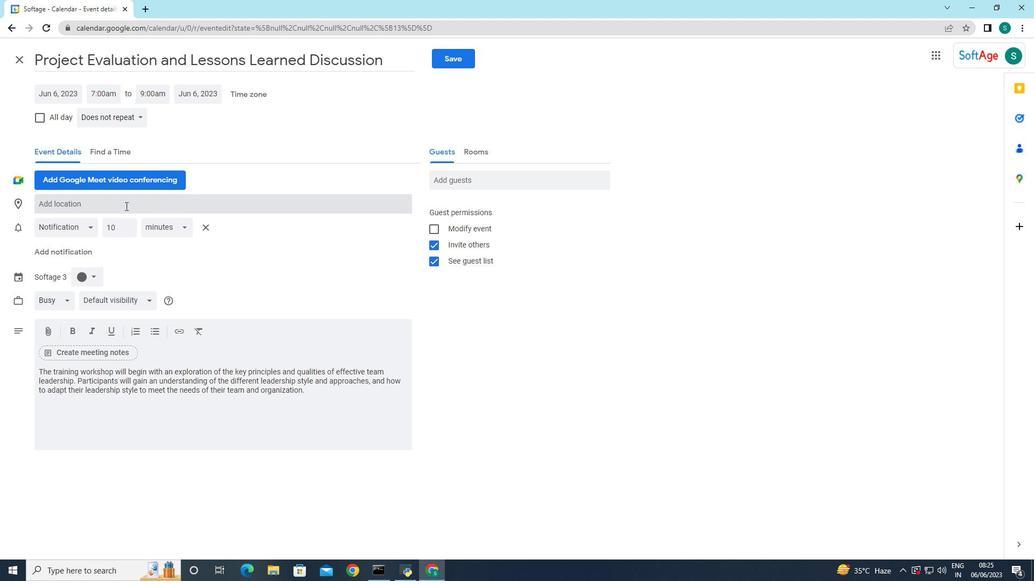 
Action: Mouse pressed left at (126, 205)
Screenshot: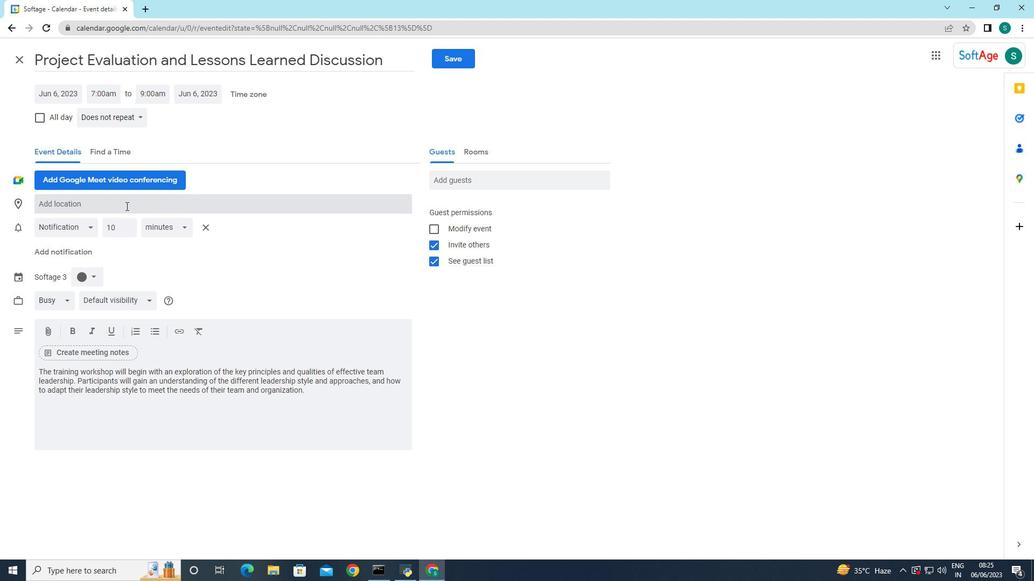 
Action: Key pressed <Key.shift>Helsinki<Key.space><Key.backspace>,<Key.space><Key.shift>Finland
Screenshot: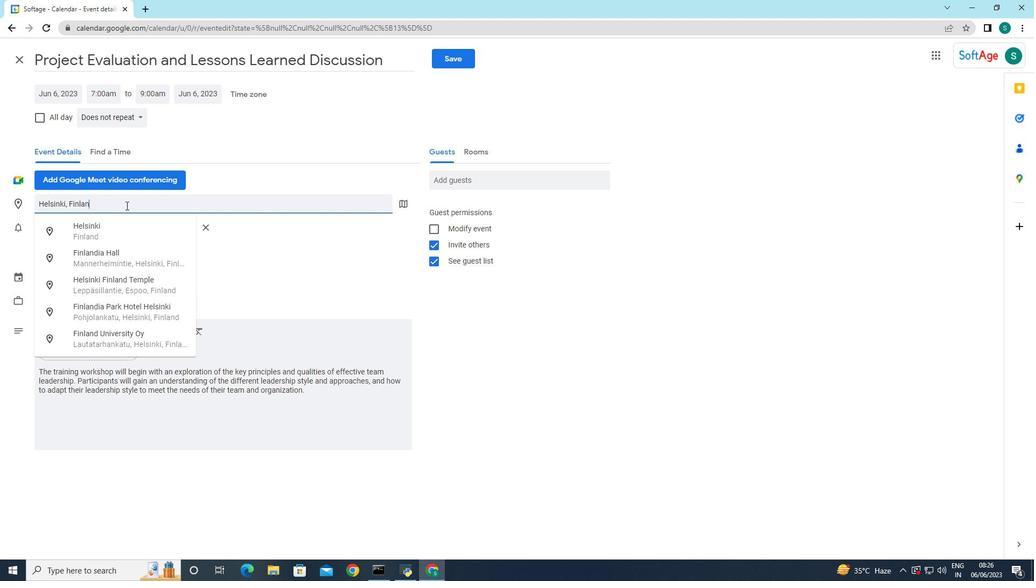 
Action: Mouse moved to (335, 268)
Screenshot: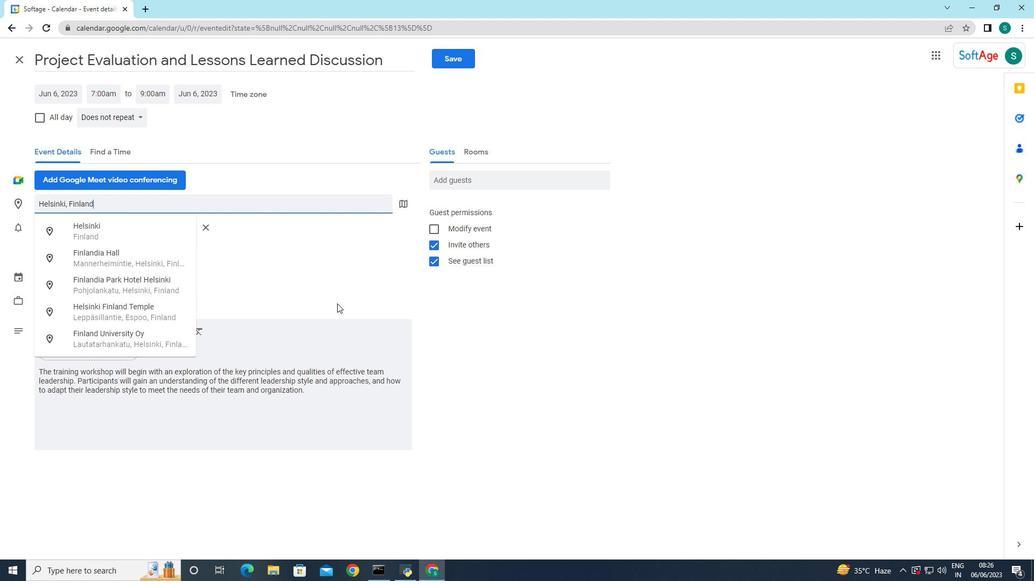 
Action: Mouse pressed left at (335, 268)
Screenshot: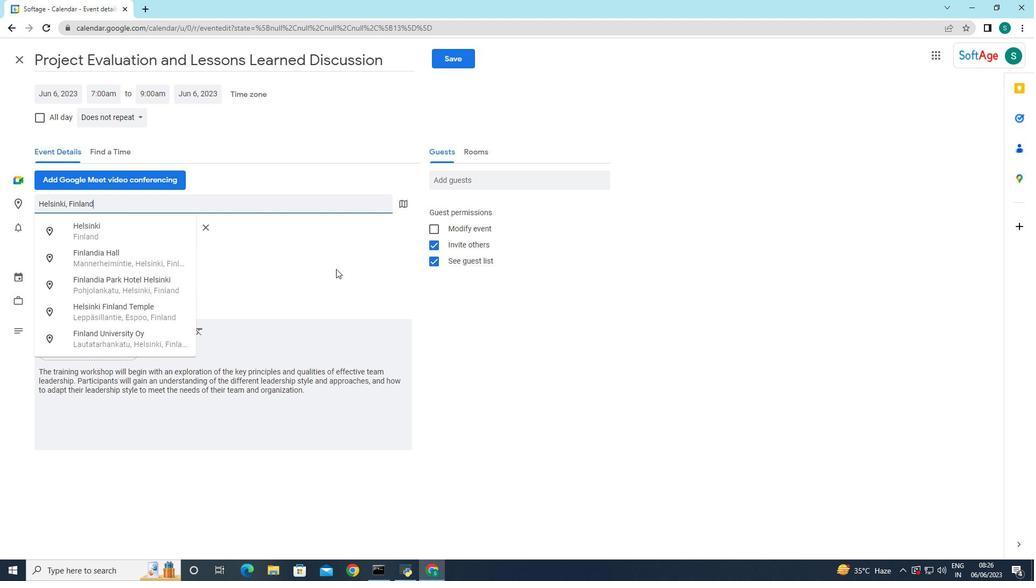 
Action: Mouse moved to (458, 182)
Screenshot: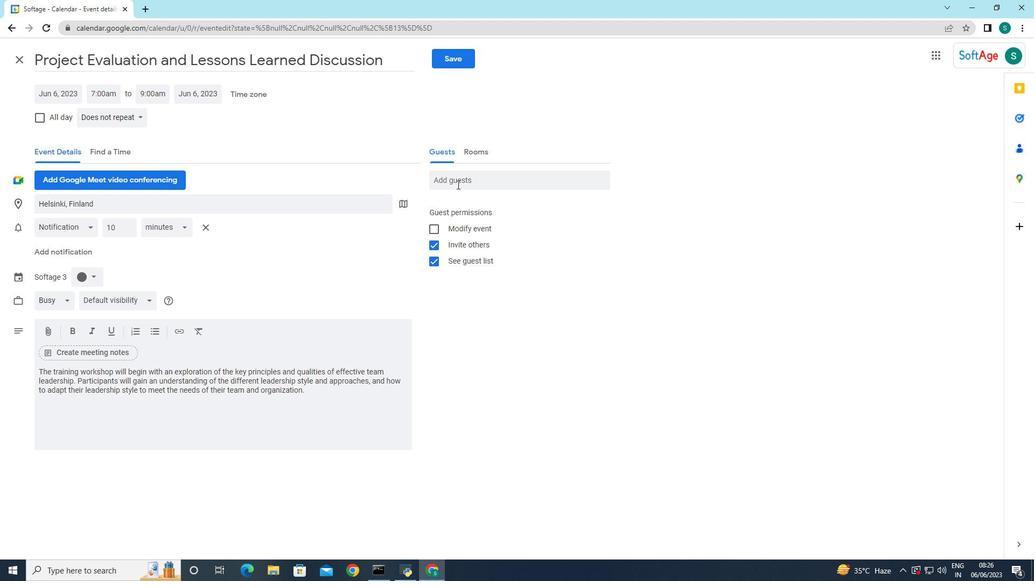 
Action: Mouse pressed left at (458, 182)
Screenshot: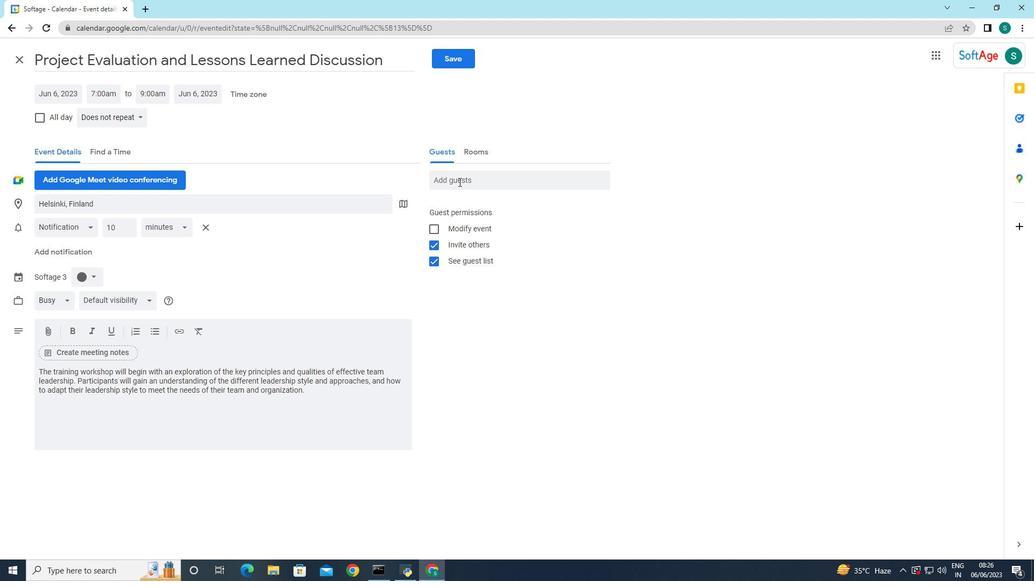 
Action: Key pressed softage.8
Screenshot: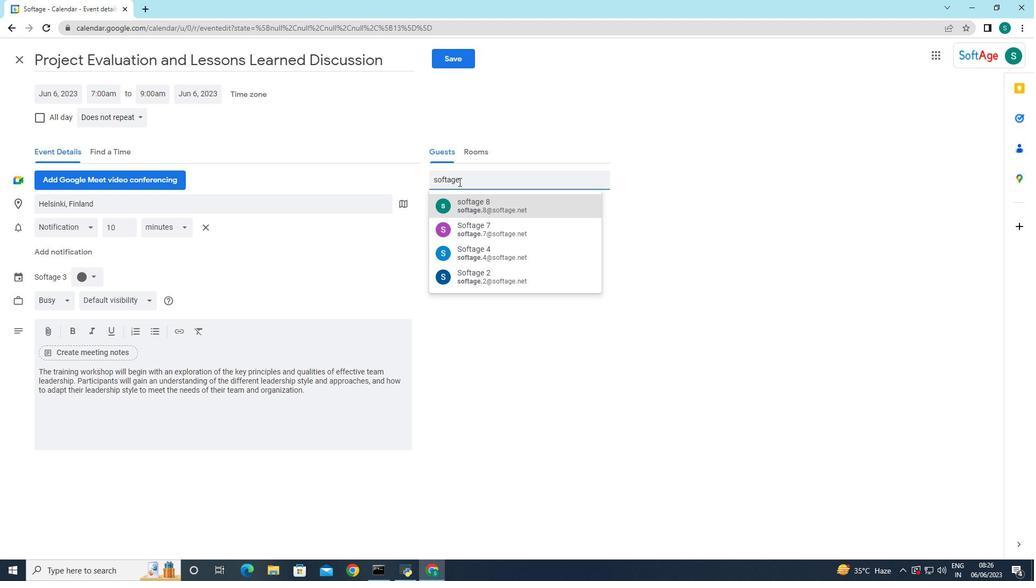 
Action: Mouse moved to (486, 206)
Screenshot: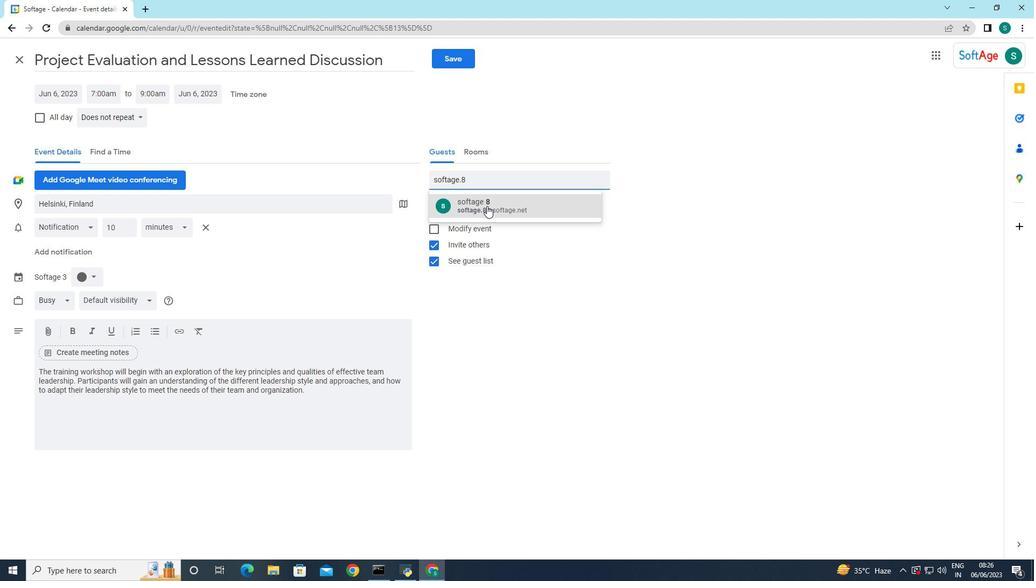 
Action: Mouse pressed left at (486, 206)
Screenshot: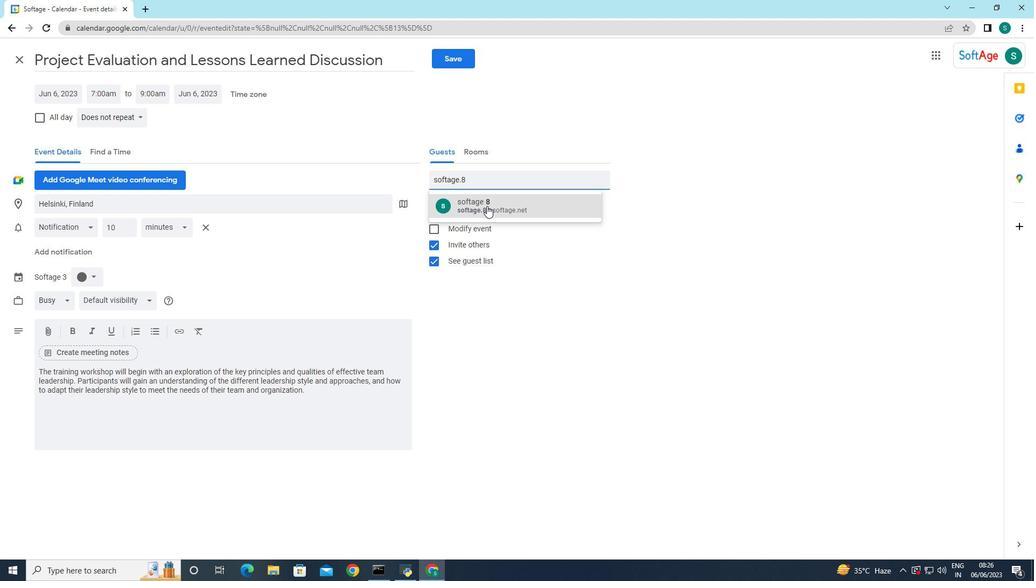
Action: Mouse moved to (491, 179)
Screenshot: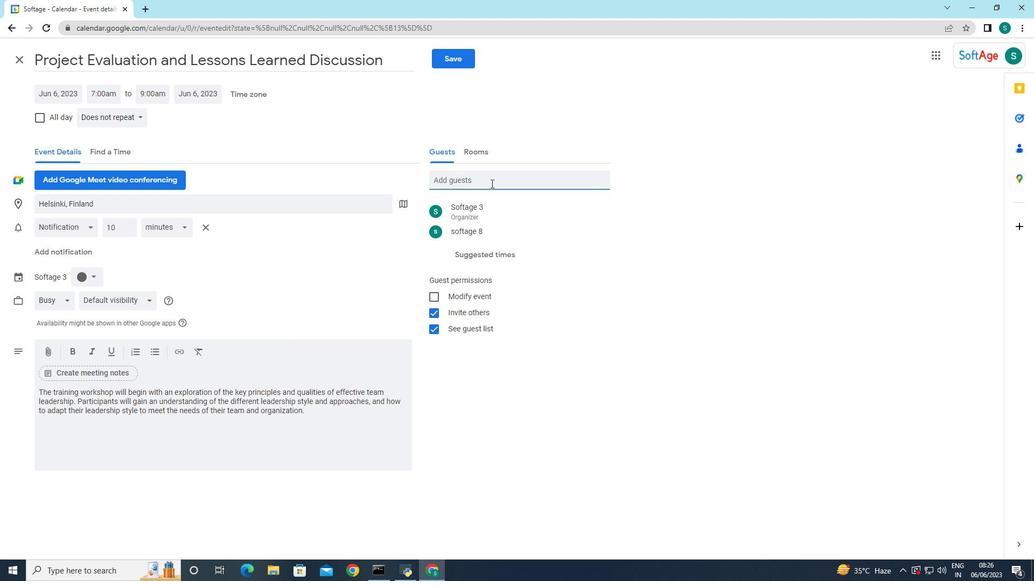 
Action: Mouse pressed left at (491, 179)
Screenshot: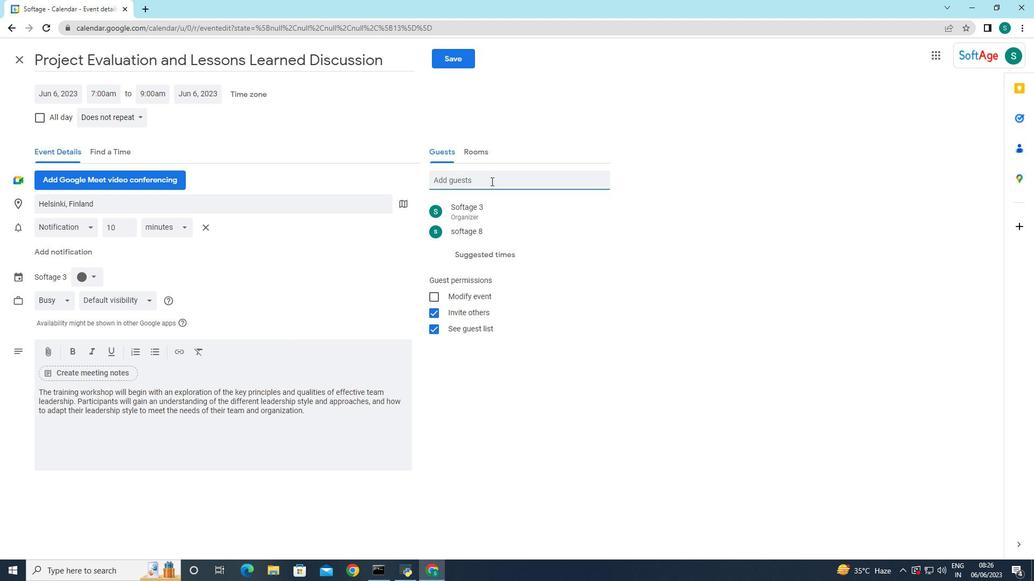 
Action: Key pressed softage.9
Screenshot: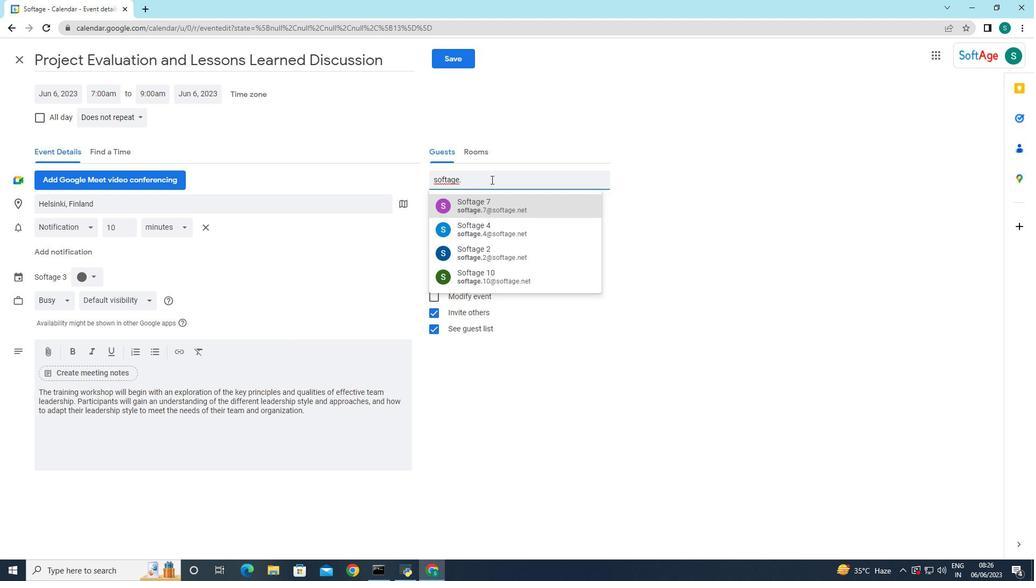
Action: Mouse moved to (522, 205)
Screenshot: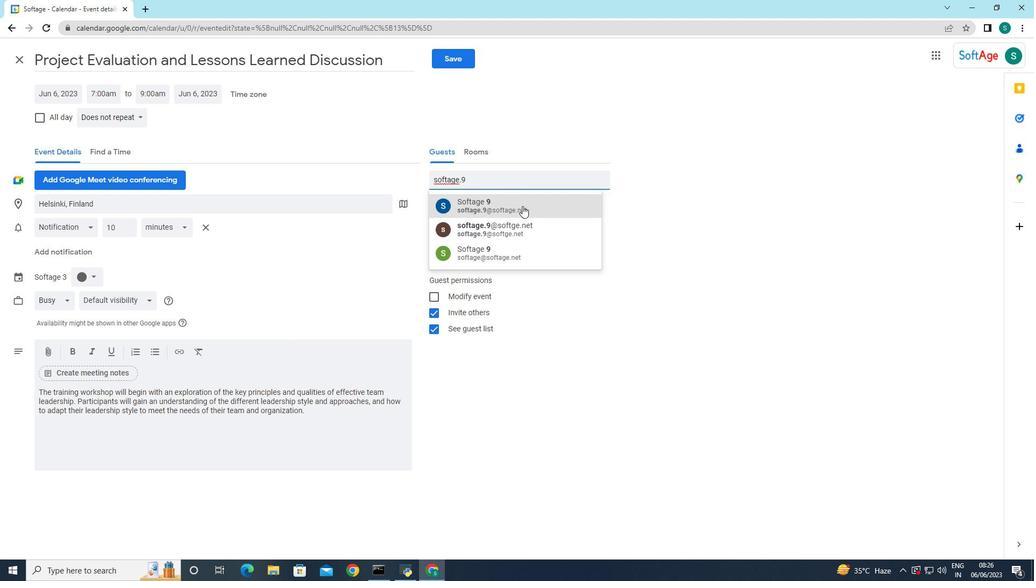 
Action: Mouse pressed left at (522, 205)
Screenshot: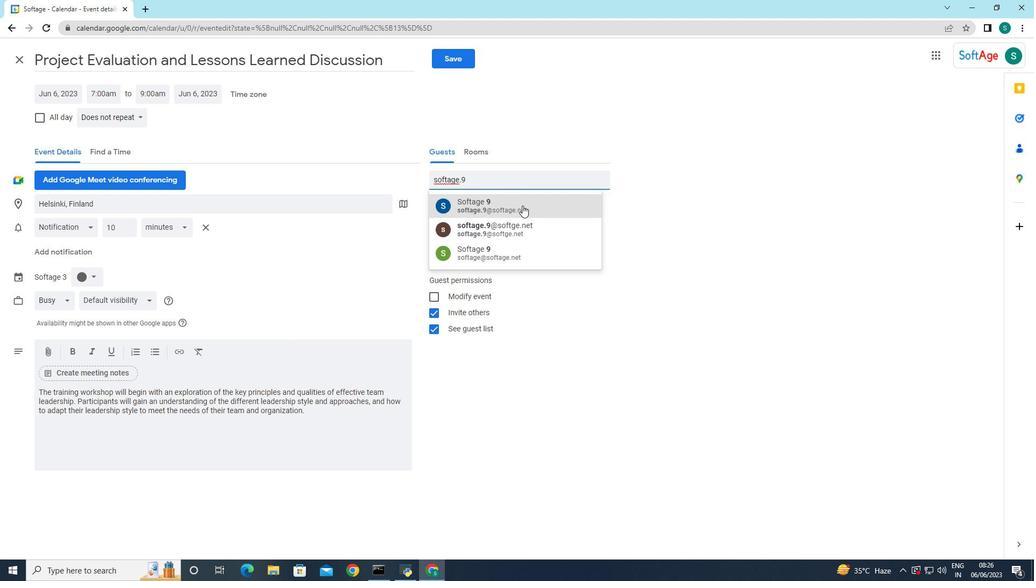 
Action: Mouse moved to (597, 210)
Screenshot: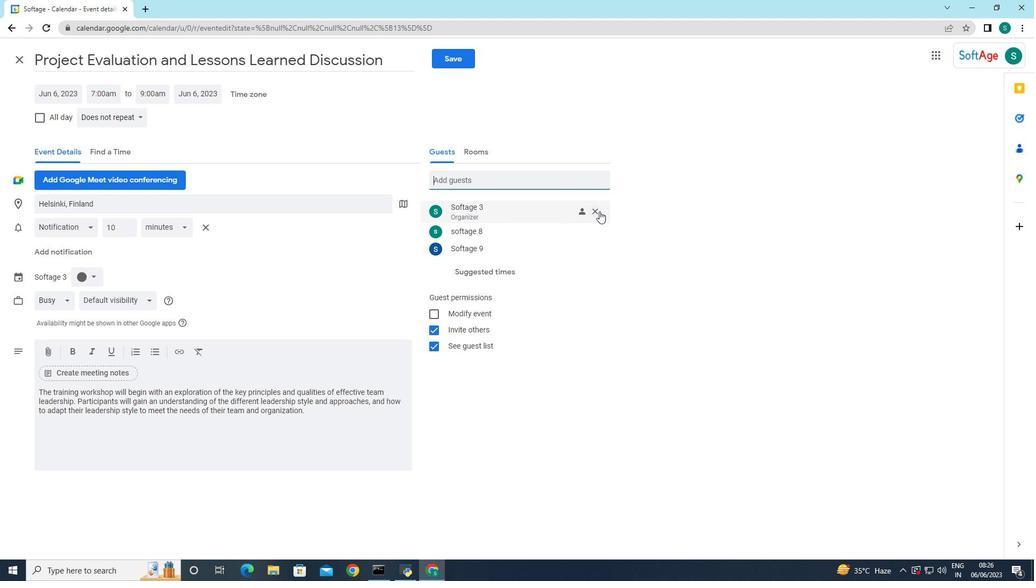 
Action: Mouse pressed left at (597, 210)
Screenshot: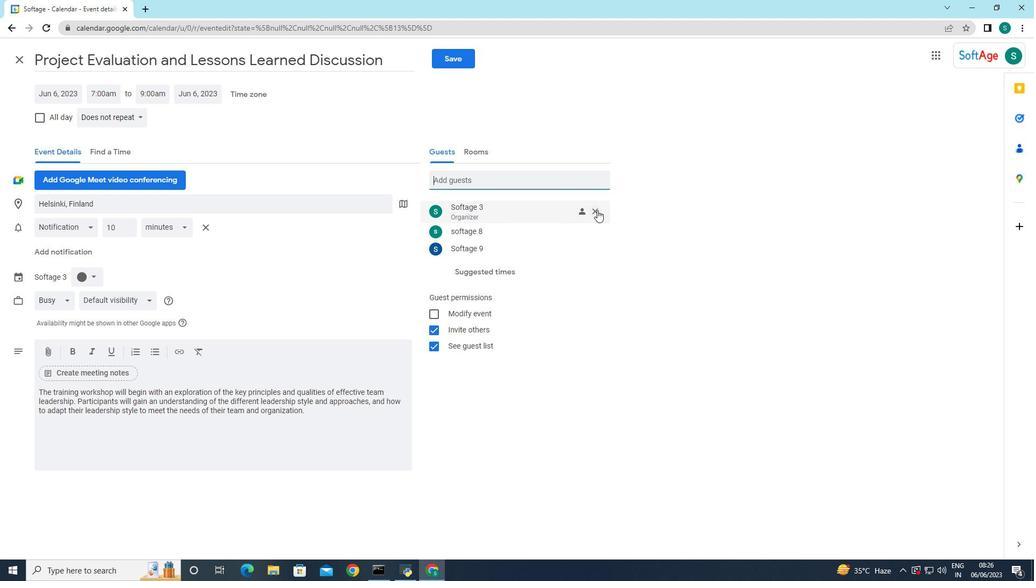 
Action: Mouse moved to (105, 114)
Screenshot: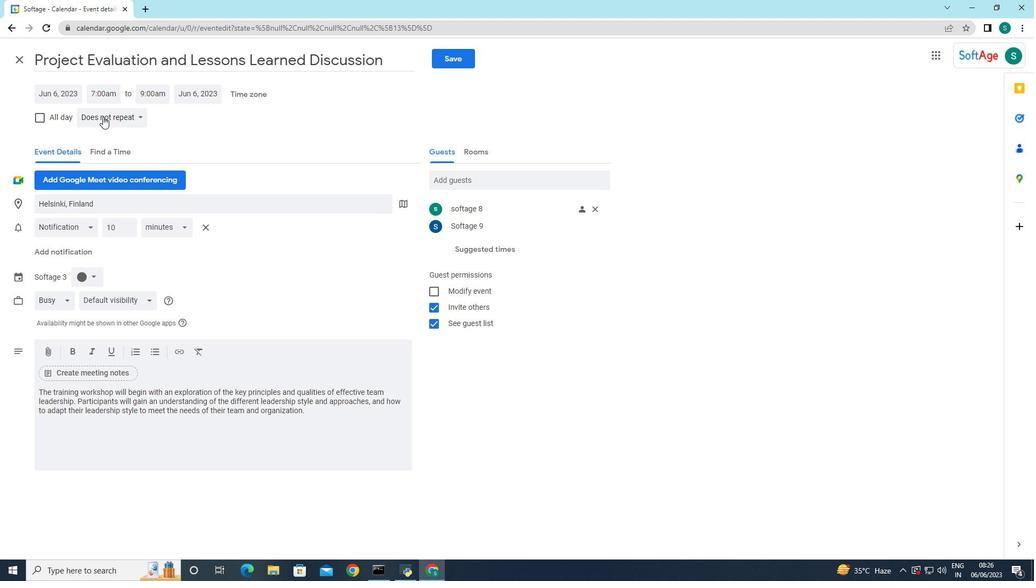 
Action: Mouse pressed left at (105, 114)
Screenshot: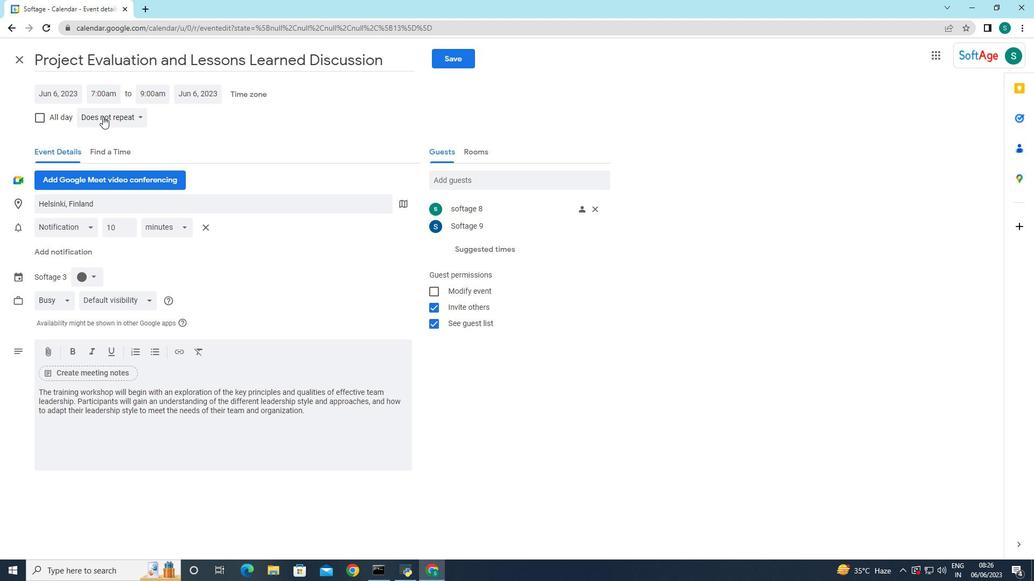 
Action: Mouse moved to (119, 122)
Screenshot: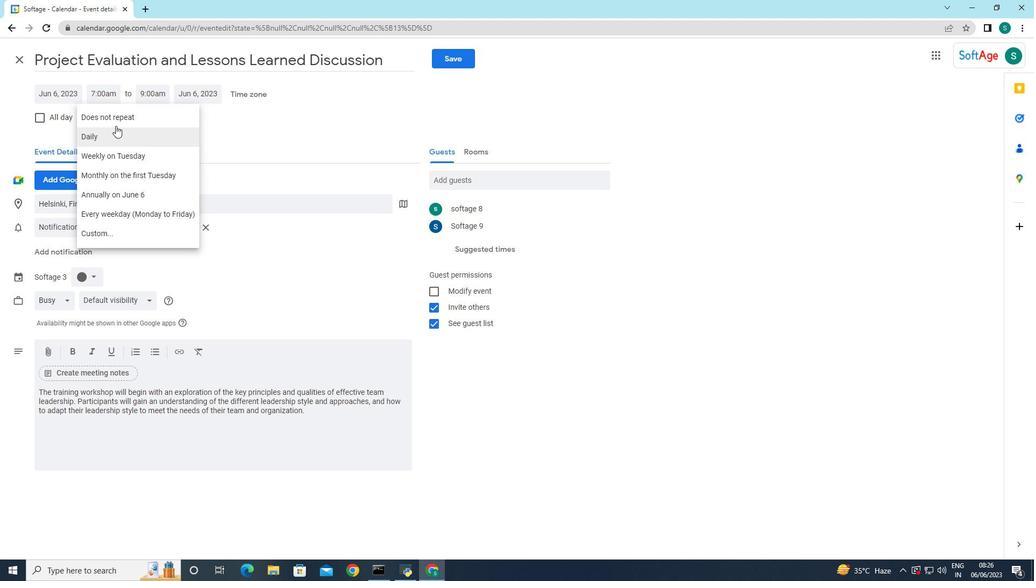 
Action: Mouse pressed left at (119, 122)
Screenshot: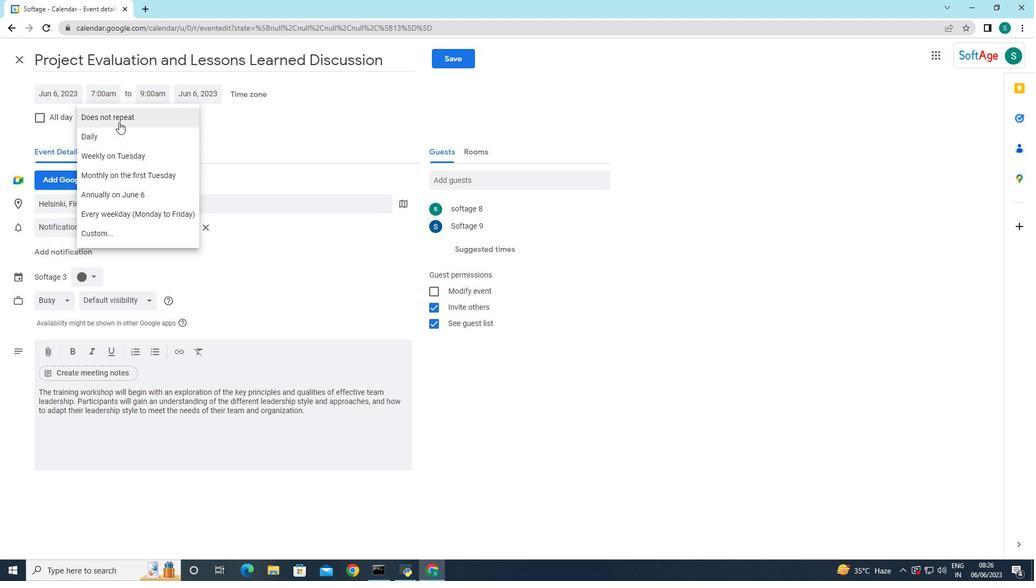 
Action: Mouse moved to (455, 61)
Screenshot: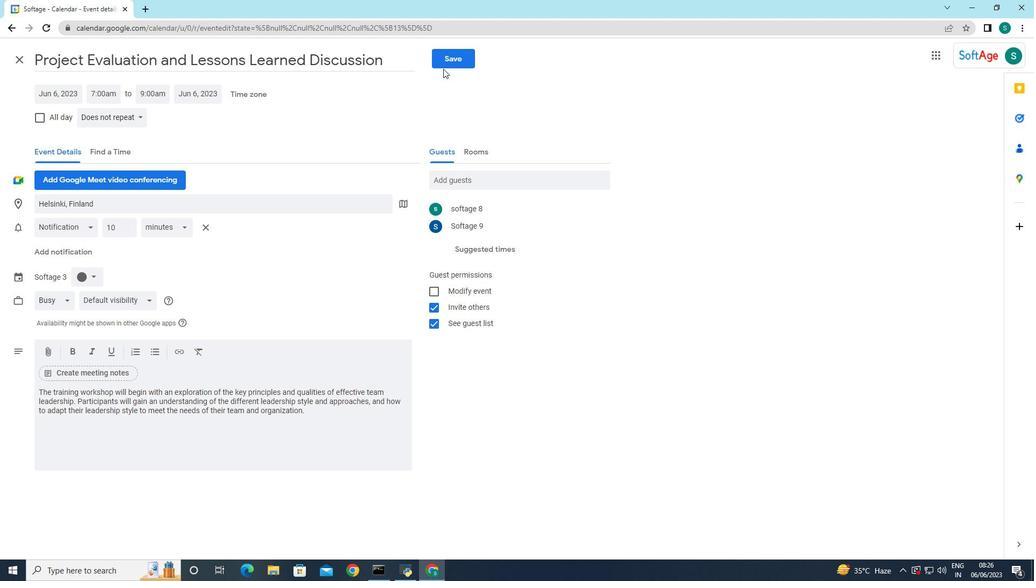 
Action: Mouse pressed left at (455, 61)
Screenshot: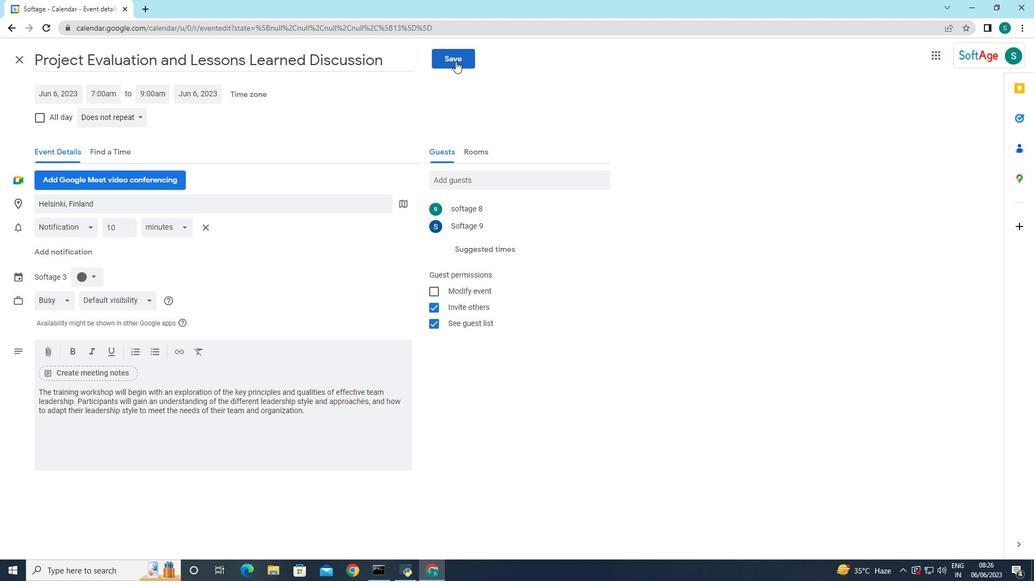 
Action: Mouse moved to (612, 322)
Screenshot: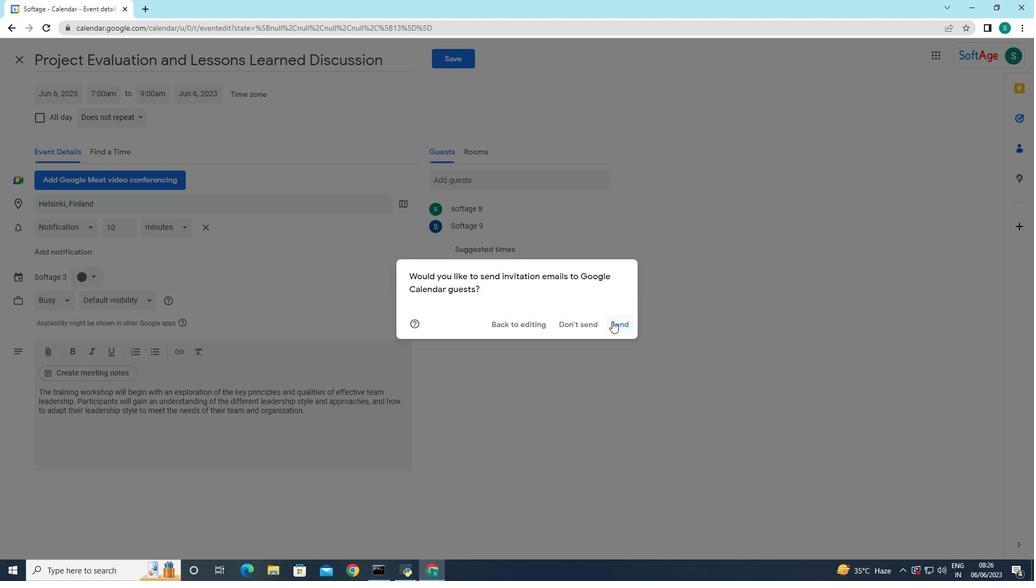 
Action: Mouse pressed left at (612, 322)
Screenshot: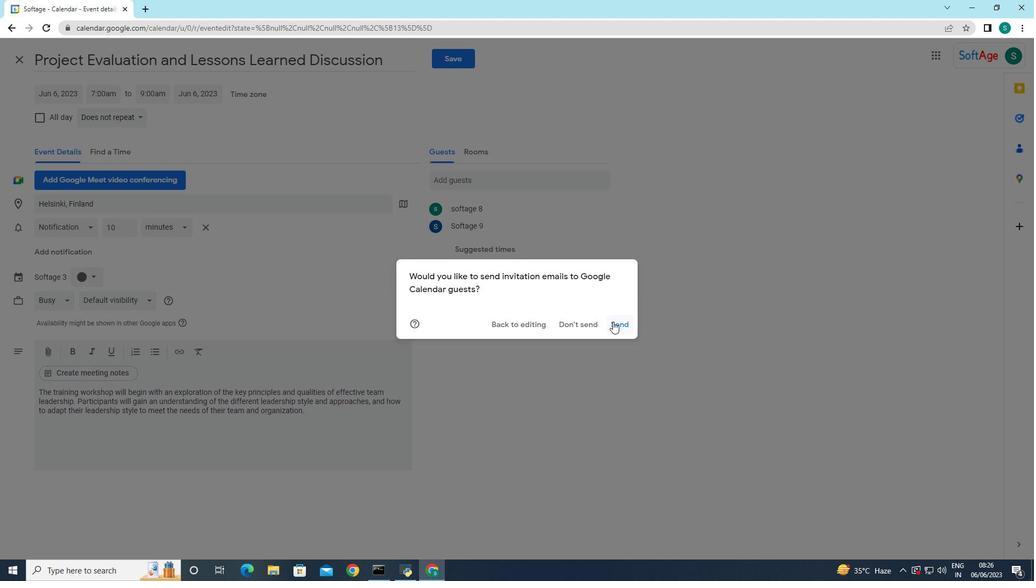 
